 Task: Find connections with filter location Elmshorn with filter topic #givingbackwith filter profile language Potuguese with filter current company MyGov India with filter school Srishti Manipal Institute of Art, Design and Technology with filter industry Computer Games with filter service category Financial Analysis with filter keywords title Board of Directors
Action: Mouse moved to (589, 83)
Screenshot: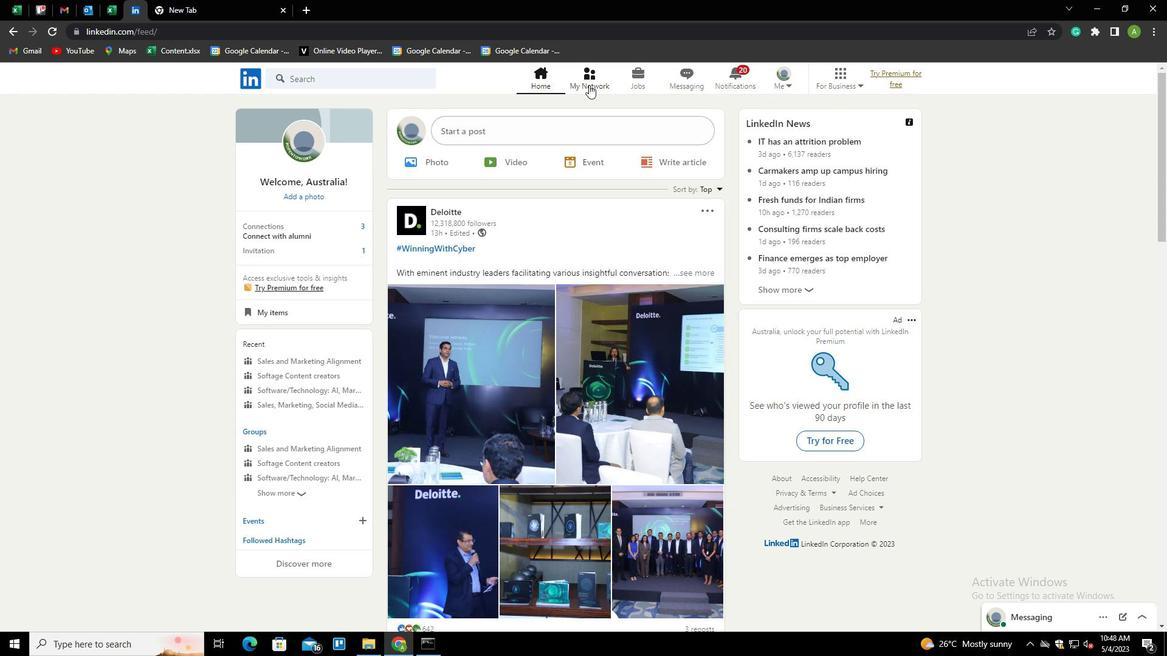 
Action: Mouse pressed left at (589, 83)
Screenshot: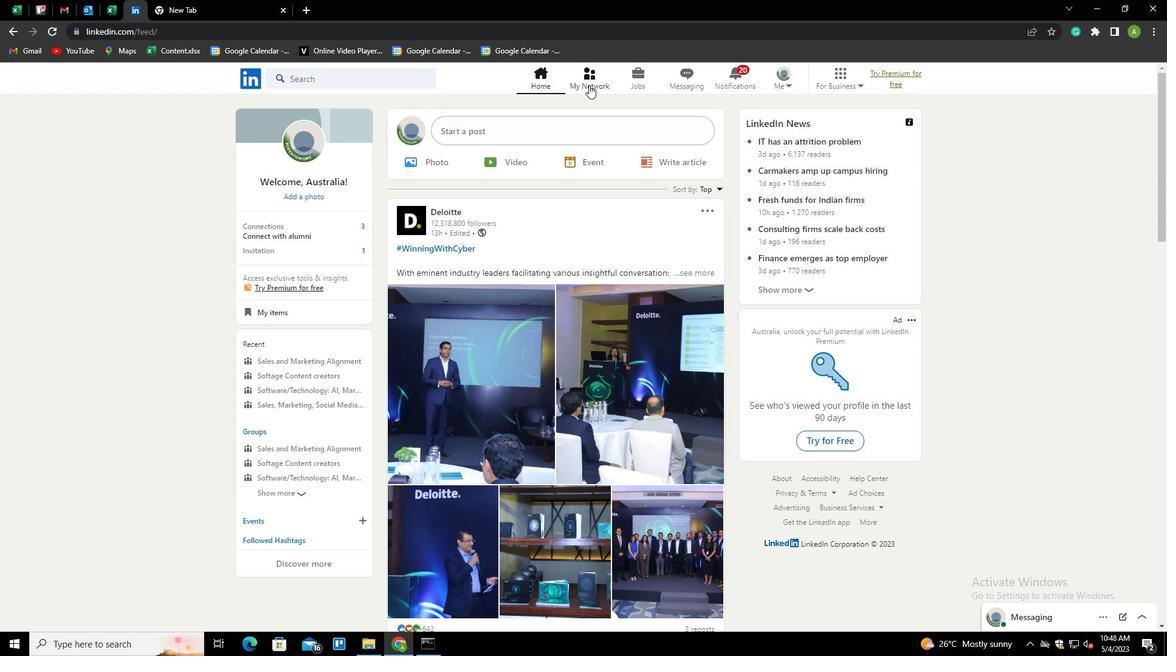 
Action: Mouse moved to (331, 150)
Screenshot: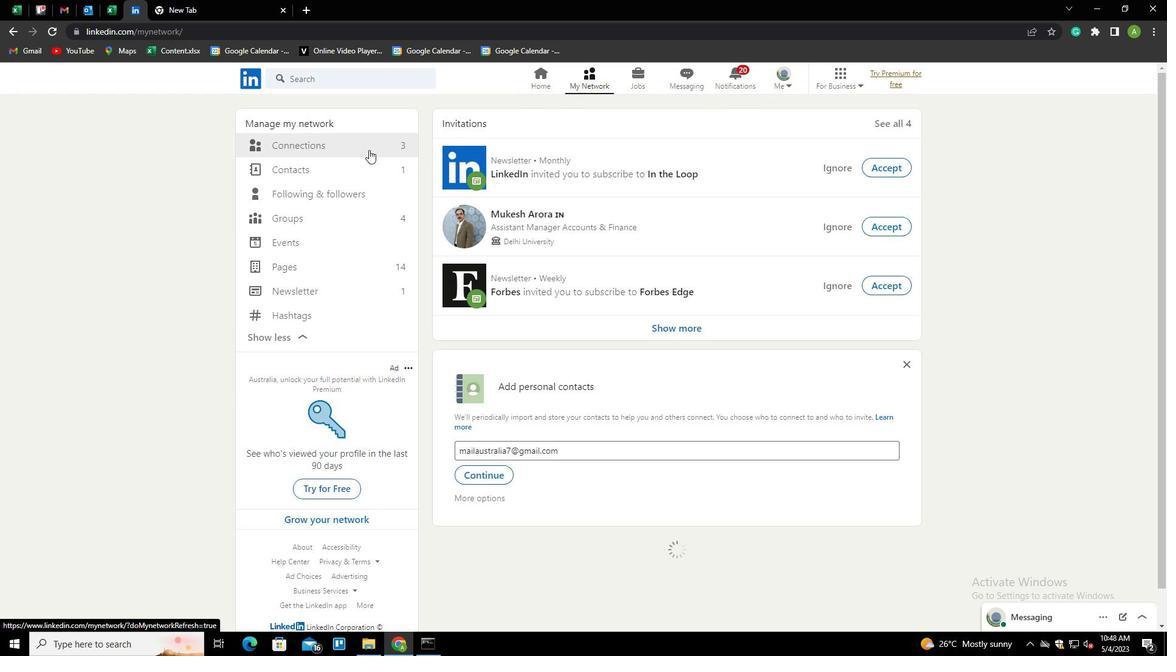 
Action: Mouse pressed left at (331, 150)
Screenshot: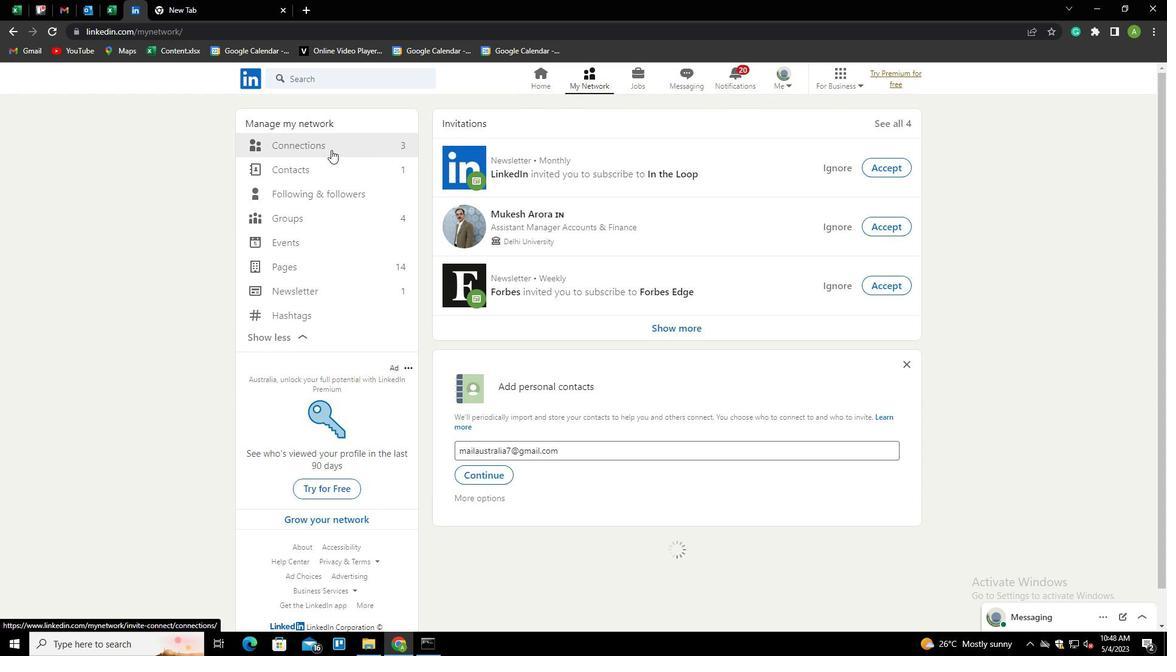 
Action: Mouse moved to (657, 139)
Screenshot: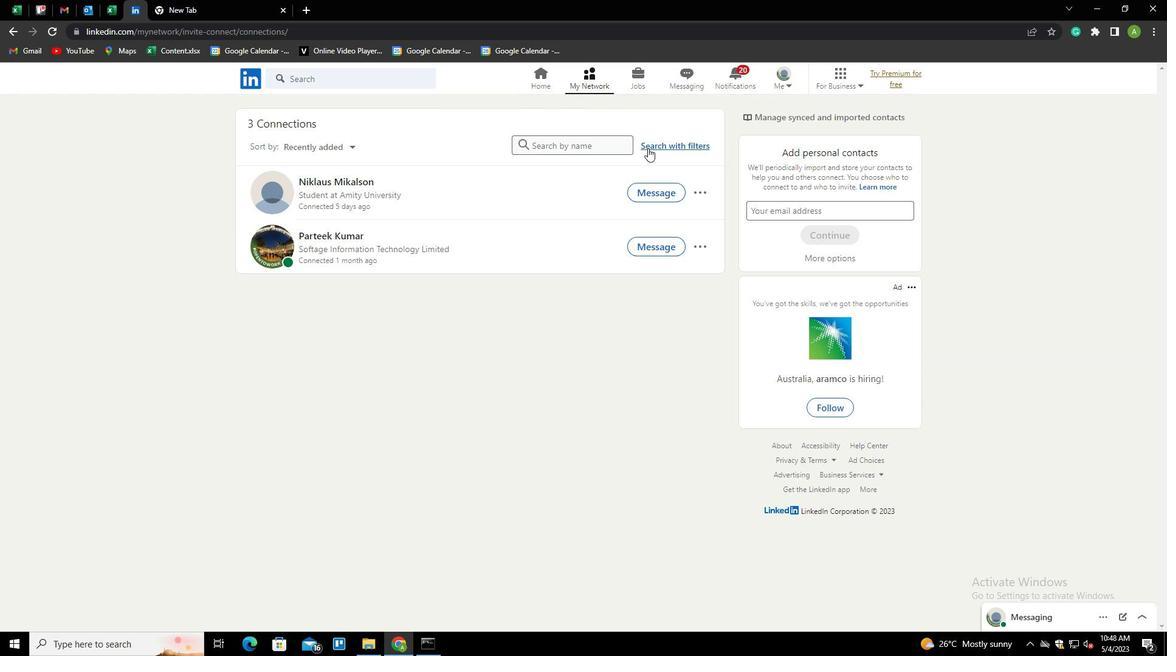 
Action: Mouse pressed left at (657, 139)
Screenshot: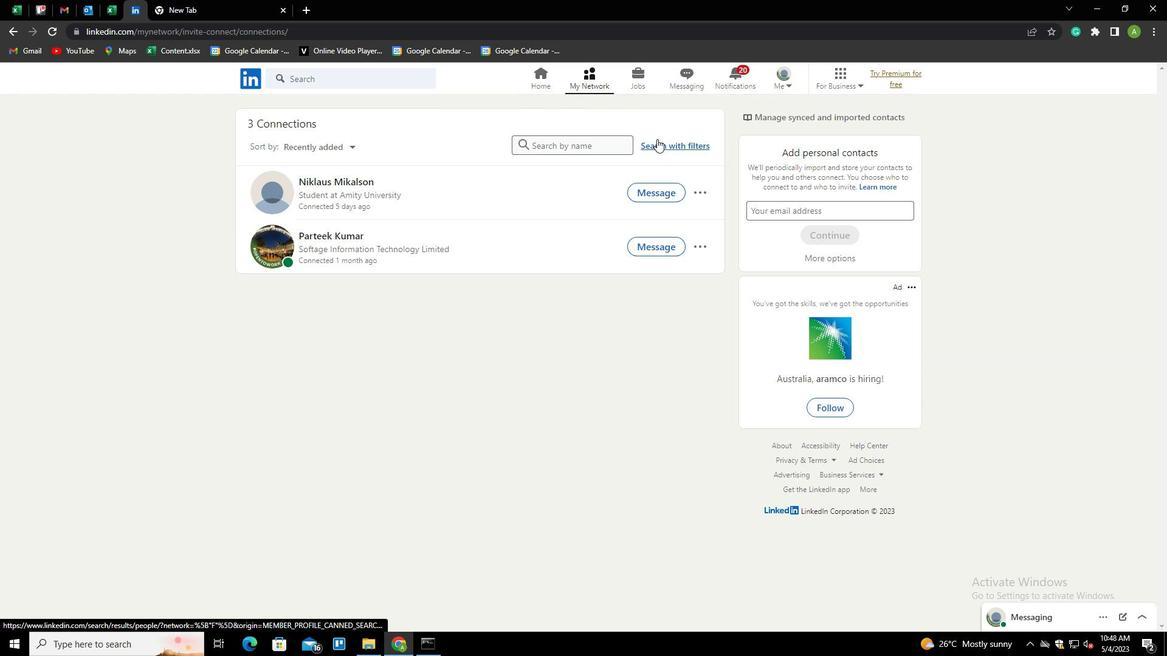 
Action: Mouse moved to (616, 111)
Screenshot: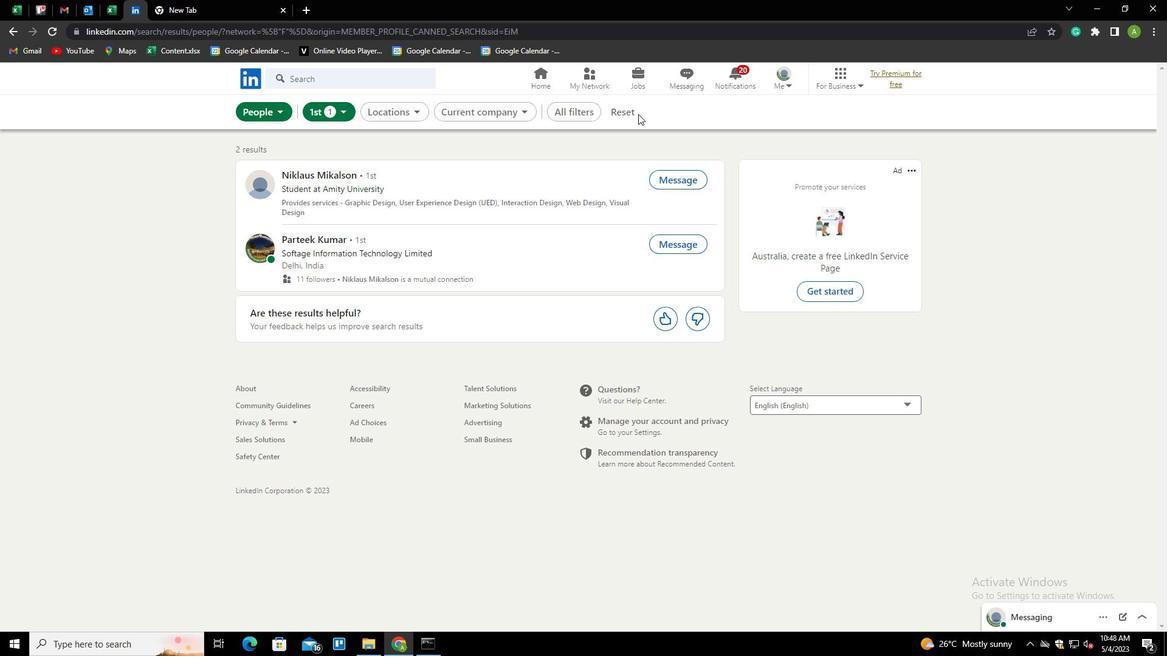 
Action: Mouse pressed left at (616, 111)
Screenshot: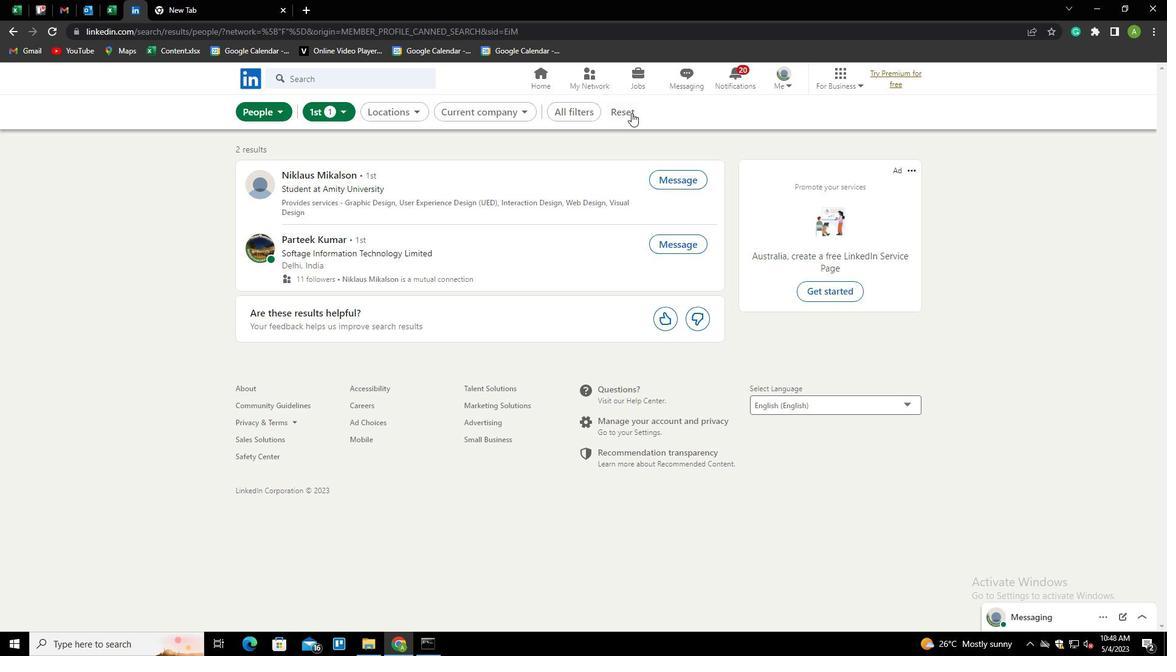 
Action: Mouse moved to (611, 111)
Screenshot: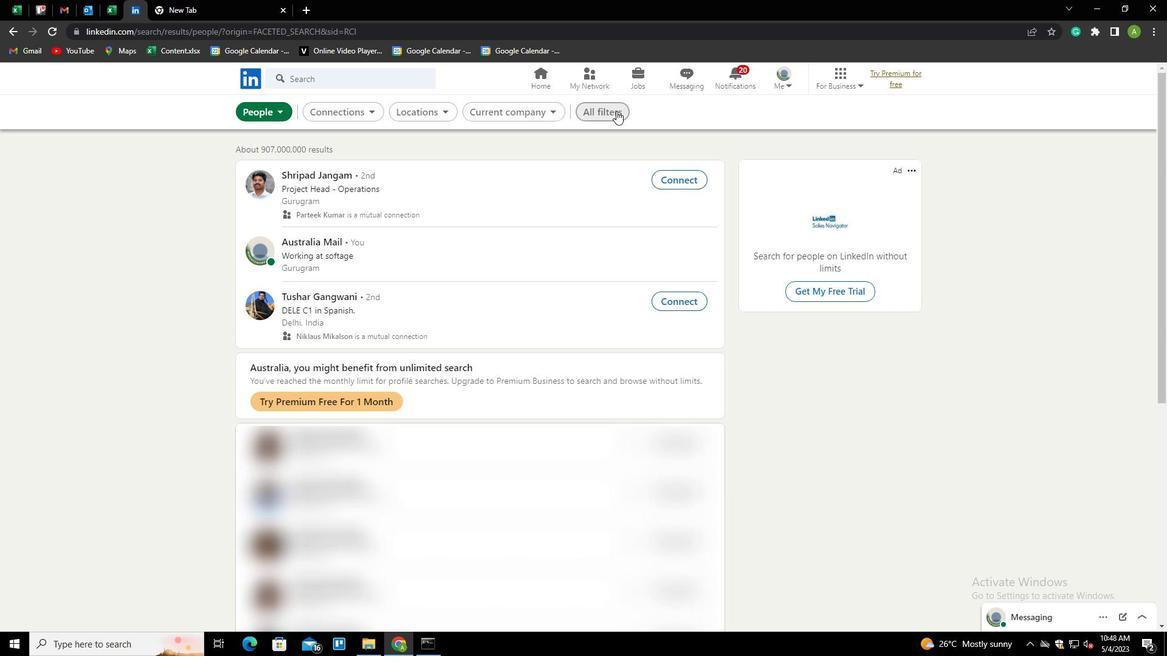 
Action: Mouse pressed left at (611, 111)
Screenshot: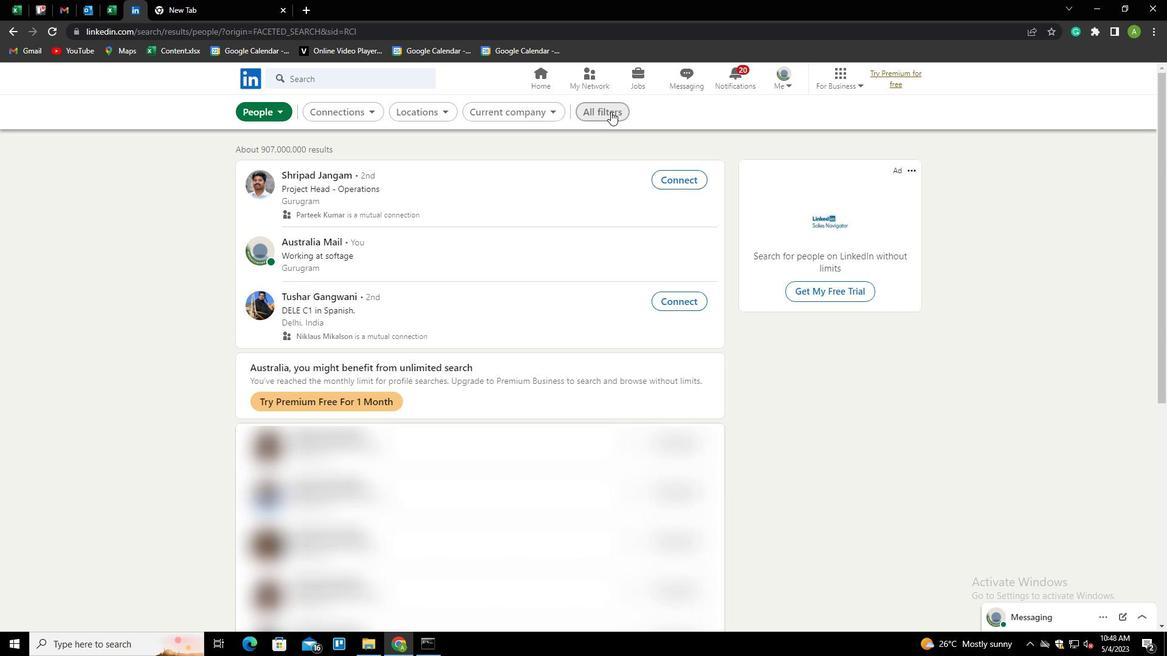 
Action: Mouse moved to (1025, 363)
Screenshot: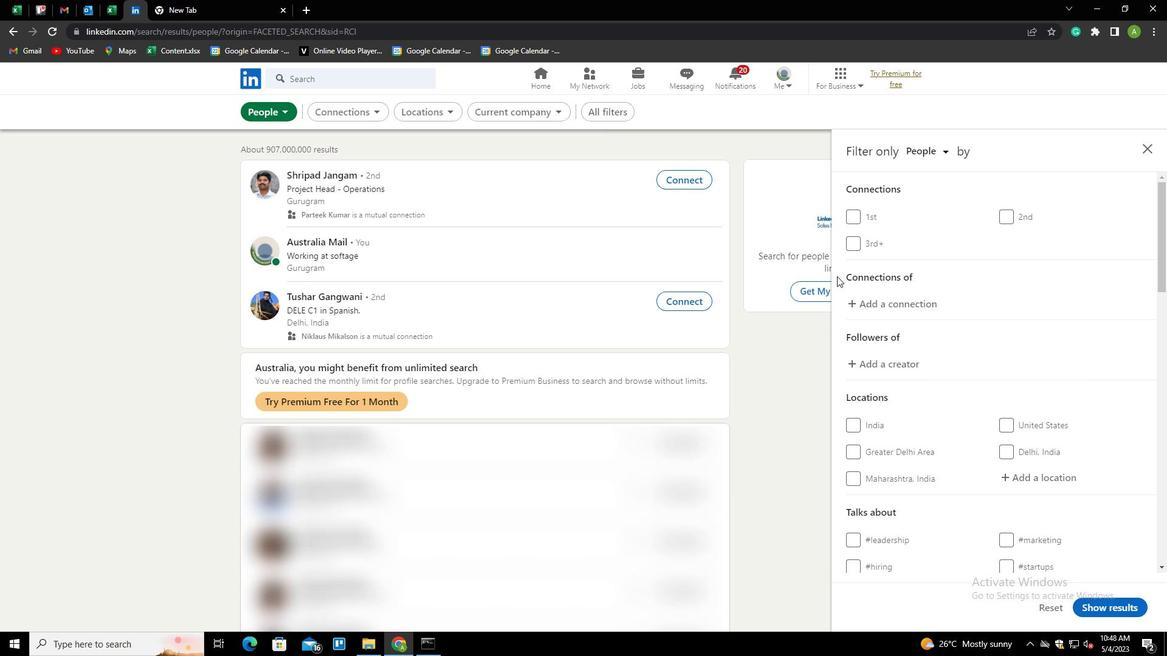 
Action: Mouse scrolled (1025, 362) with delta (0, 0)
Screenshot: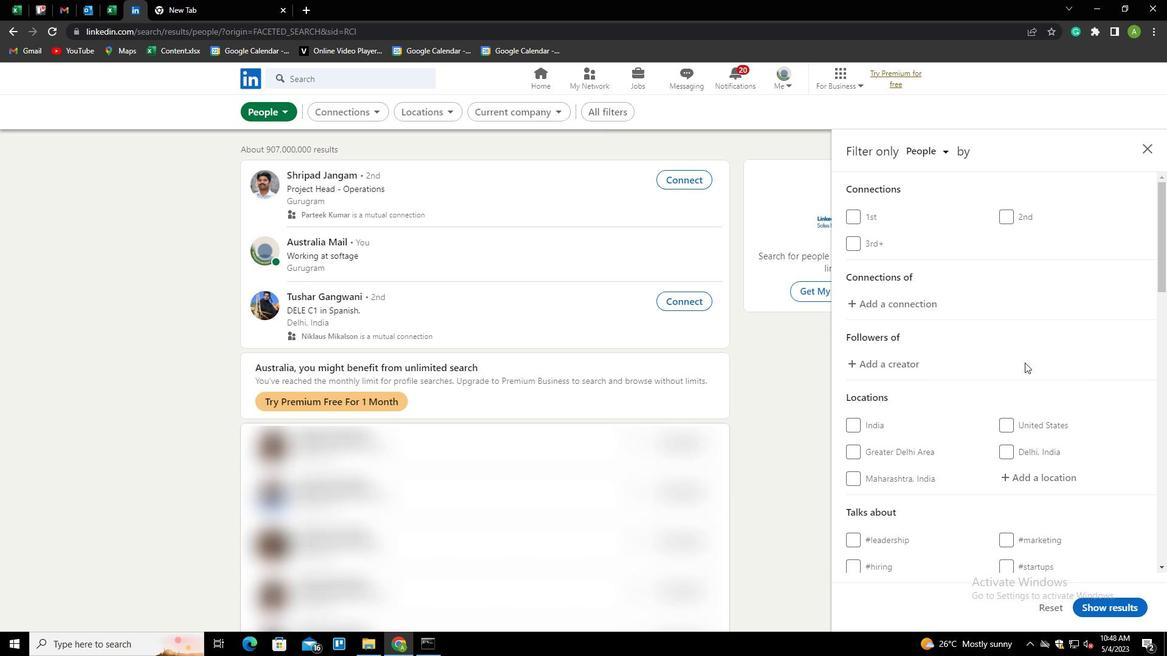 
Action: Mouse scrolled (1025, 362) with delta (0, 0)
Screenshot: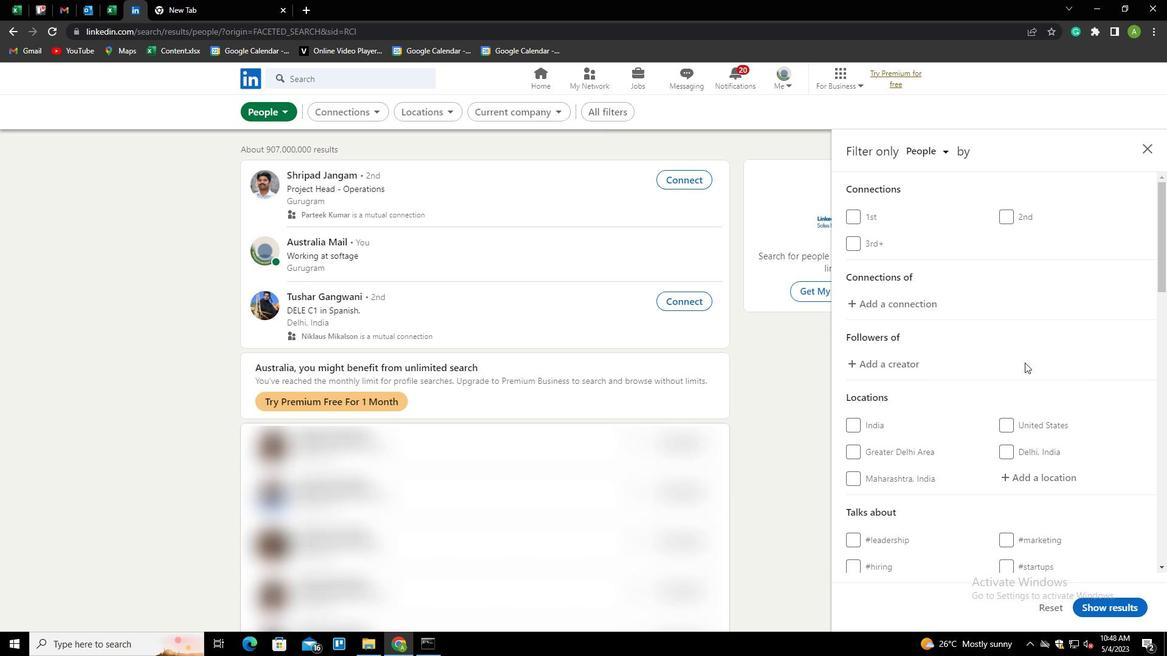
Action: Mouse moved to (1036, 348)
Screenshot: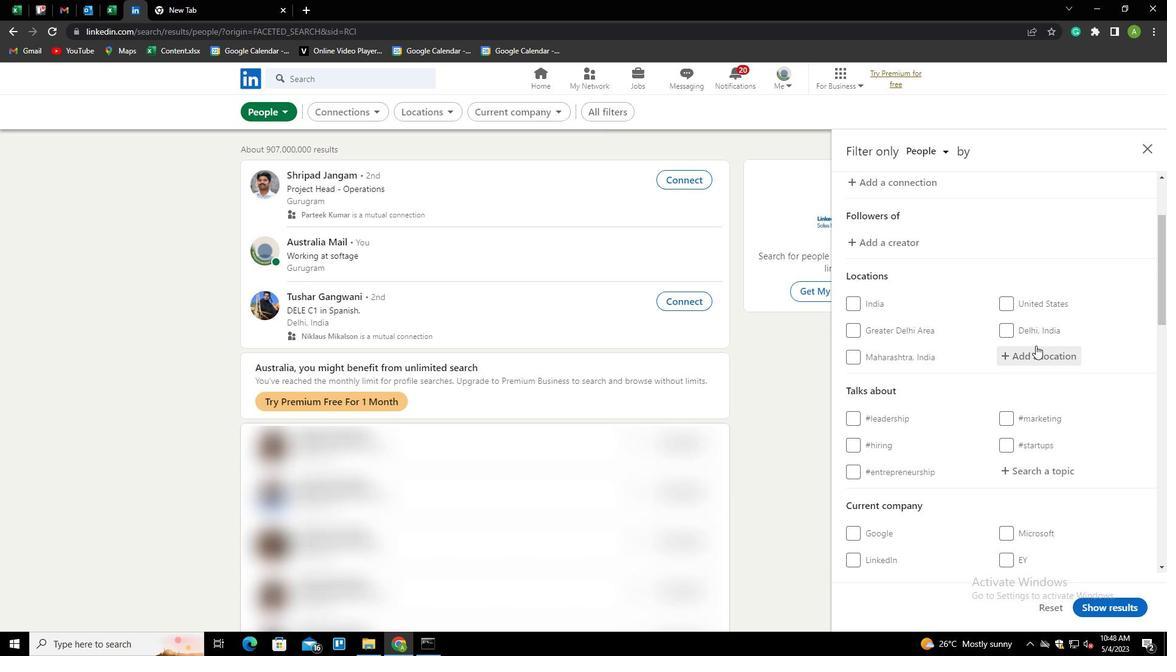 
Action: Mouse pressed left at (1036, 348)
Screenshot: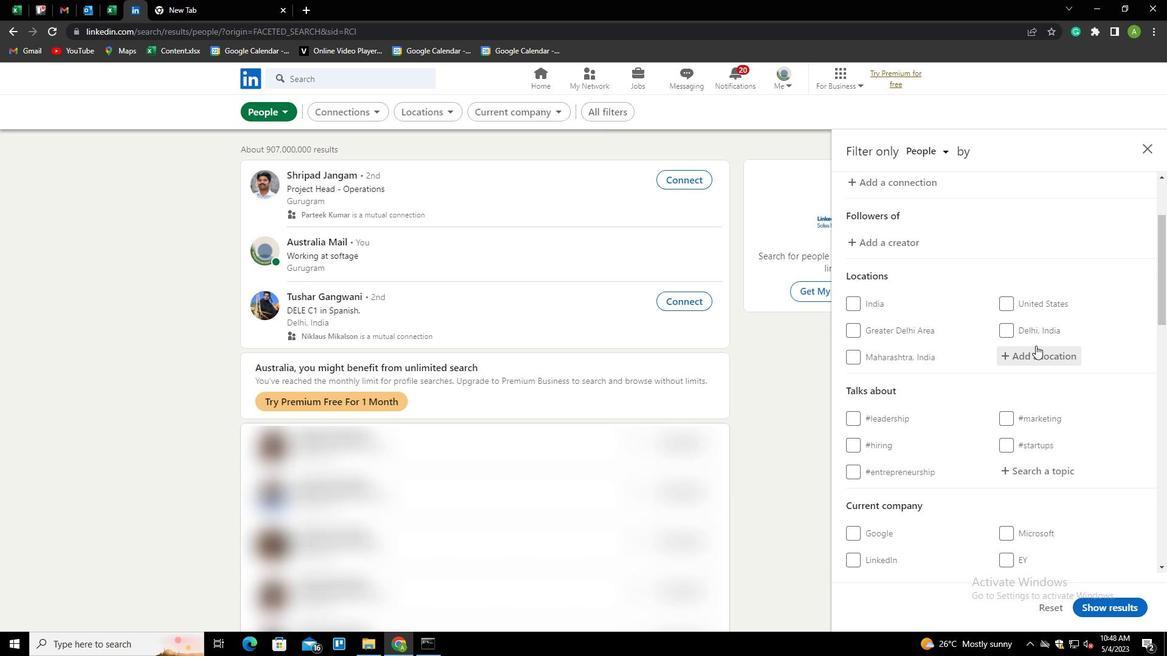 
Action: Mouse moved to (1036, 354)
Screenshot: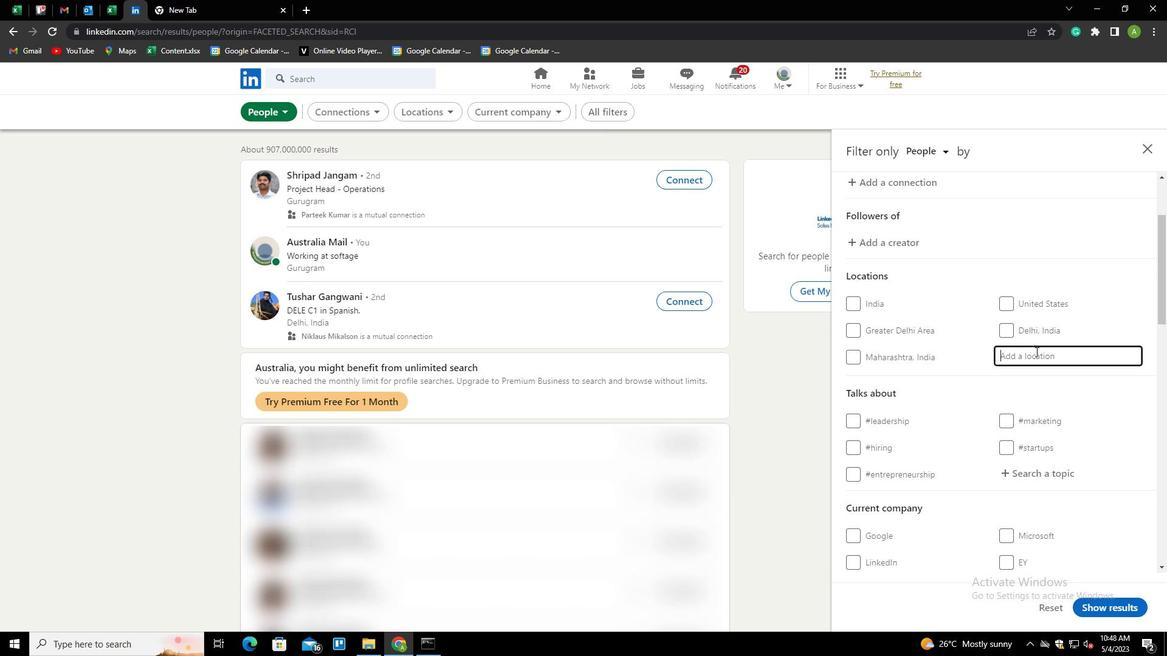 
Action: Mouse pressed left at (1036, 354)
Screenshot: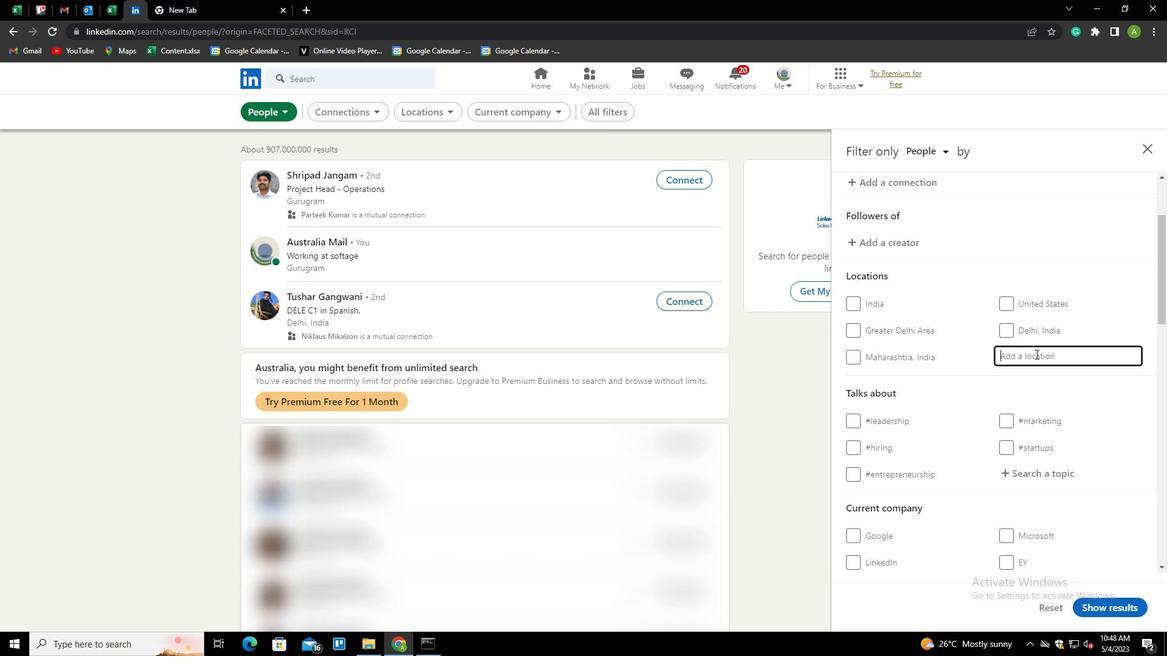 
Action: Key pressed <Key.shift>ELMSHORN<Key.down><Key.enter>
Screenshot: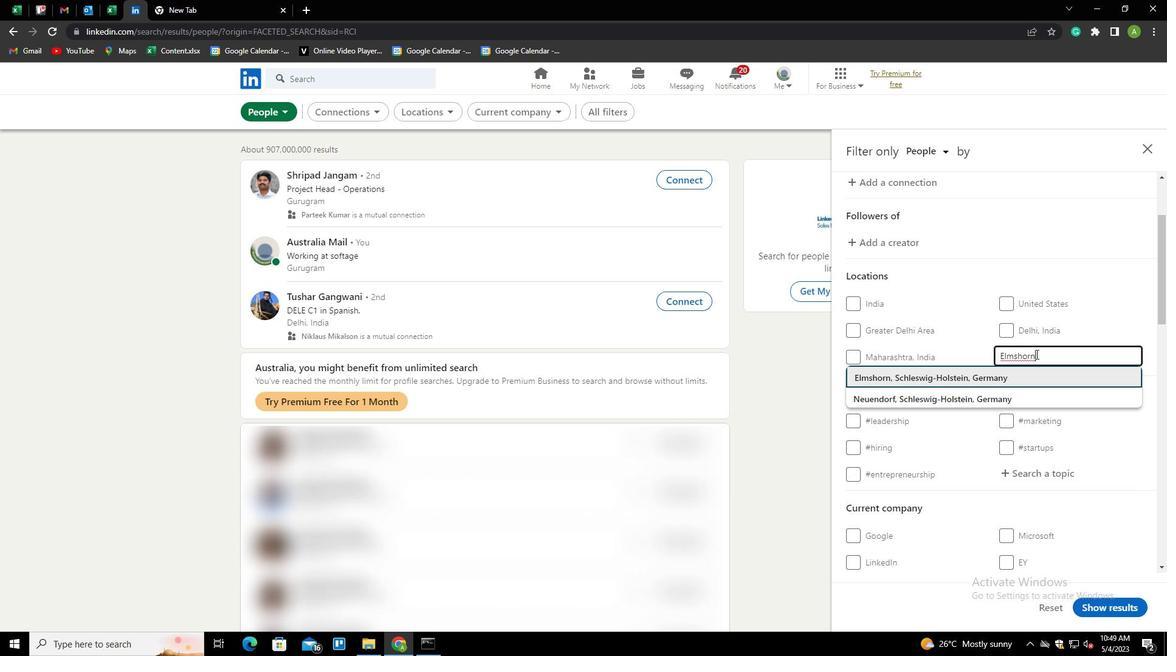 
Action: Mouse scrolled (1036, 353) with delta (0, 0)
Screenshot: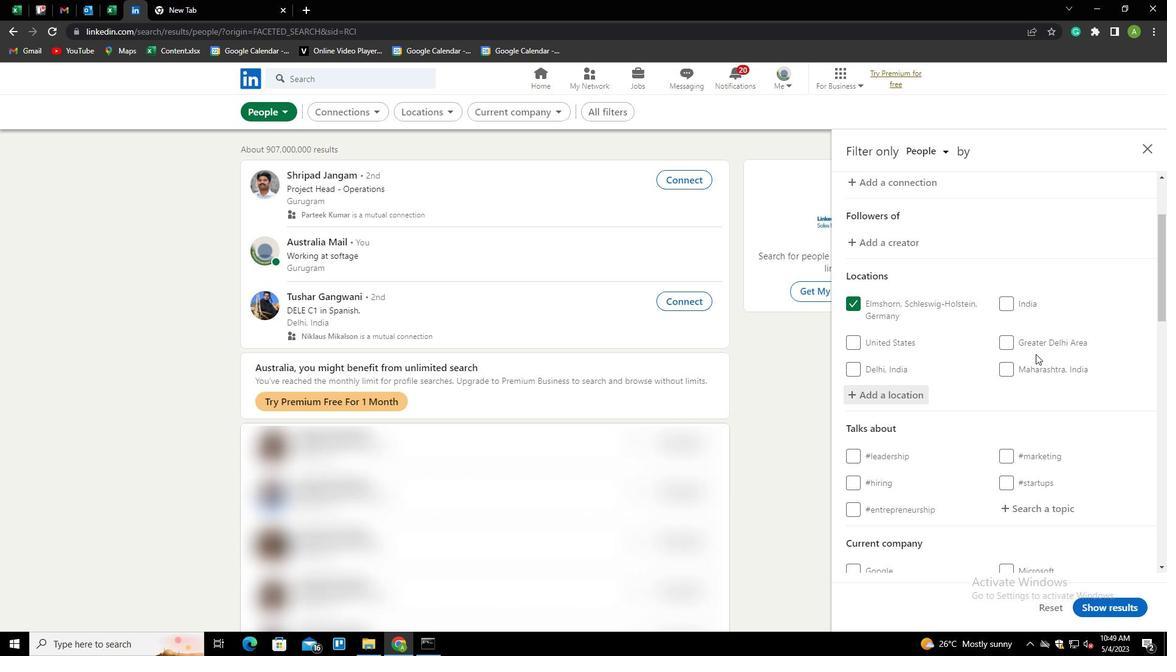 
Action: Mouse scrolled (1036, 353) with delta (0, 0)
Screenshot: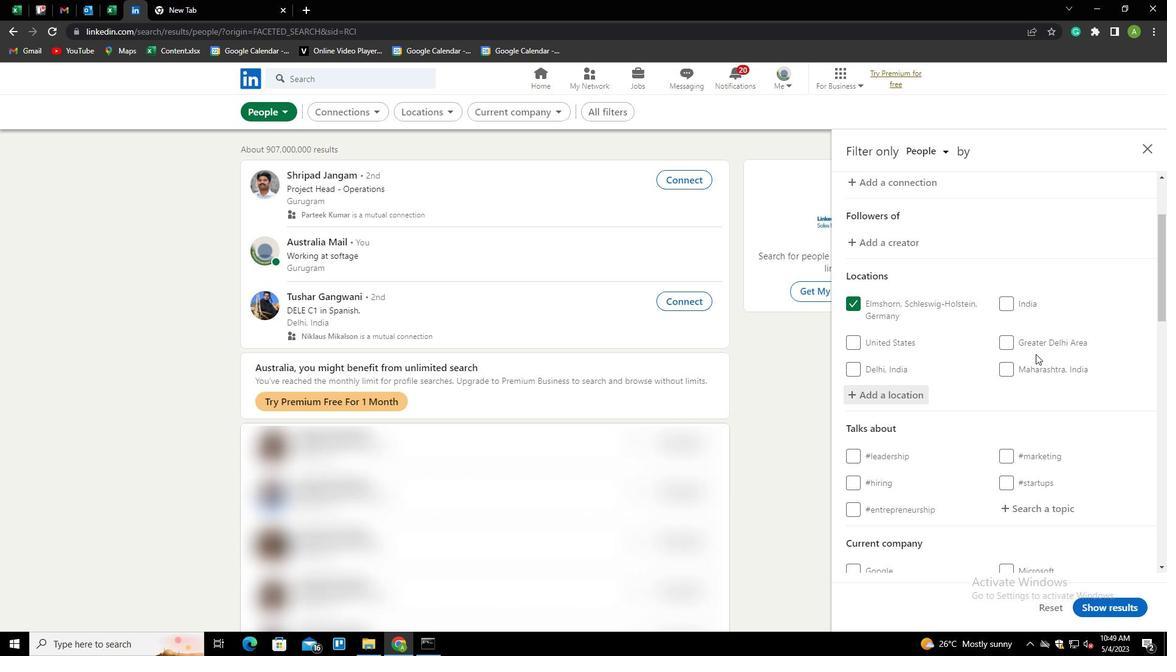 
Action: Mouse moved to (1041, 383)
Screenshot: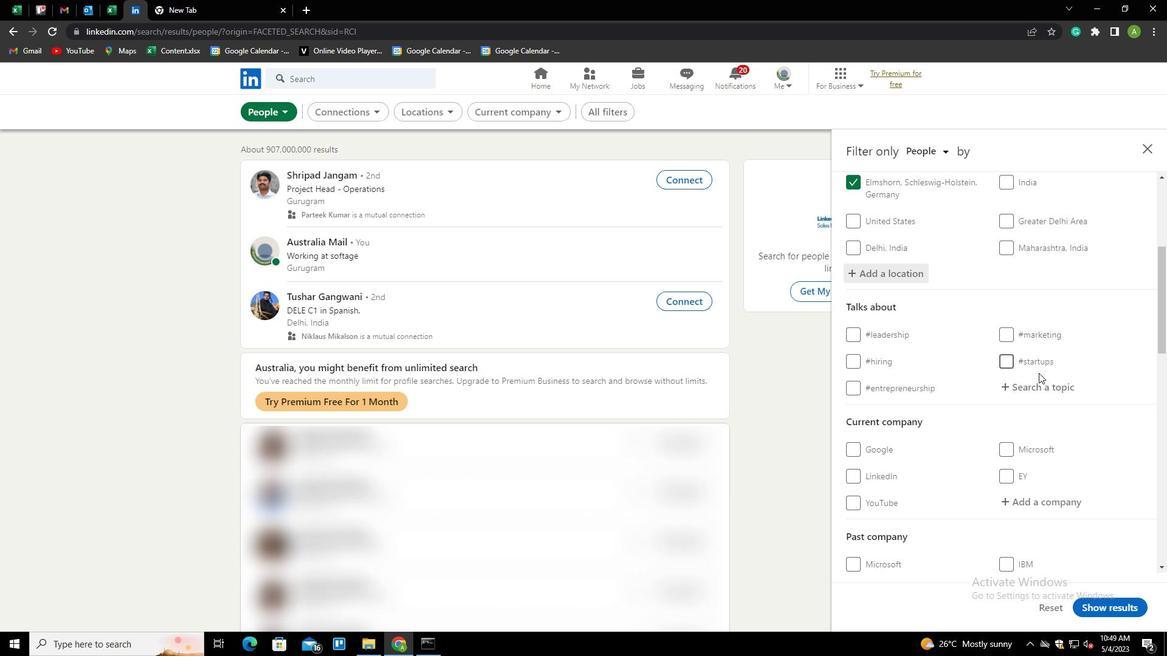 
Action: Mouse pressed left at (1041, 383)
Screenshot: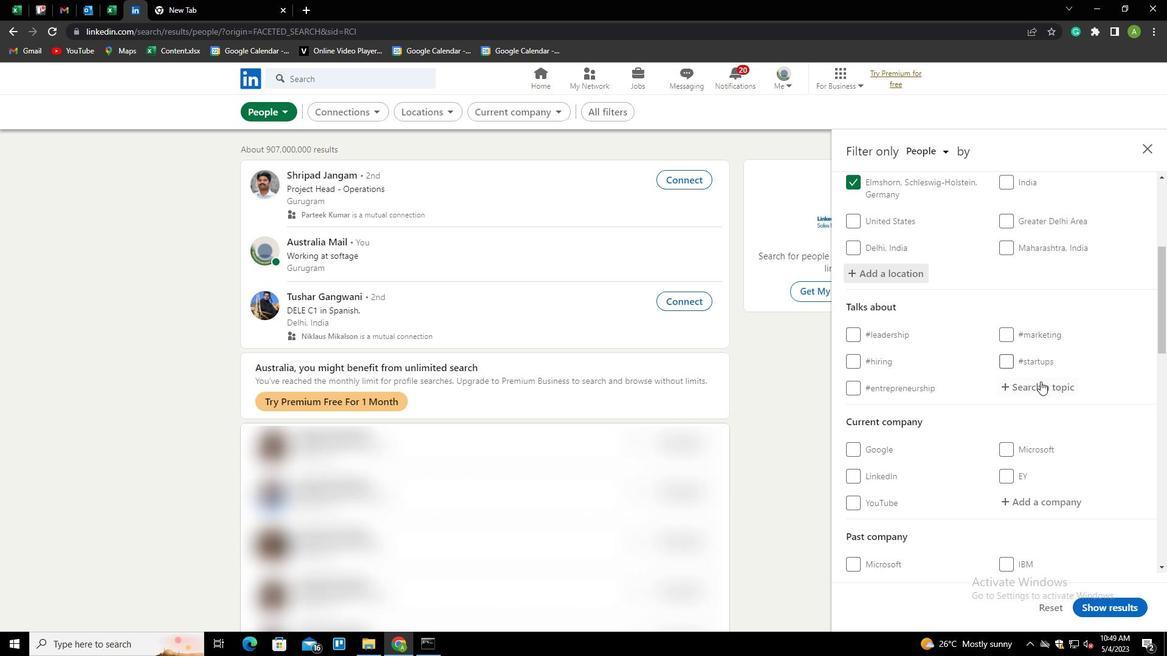 
Action: Key pressed GIVINGBACK<Key.down><Key.enter>
Screenshot: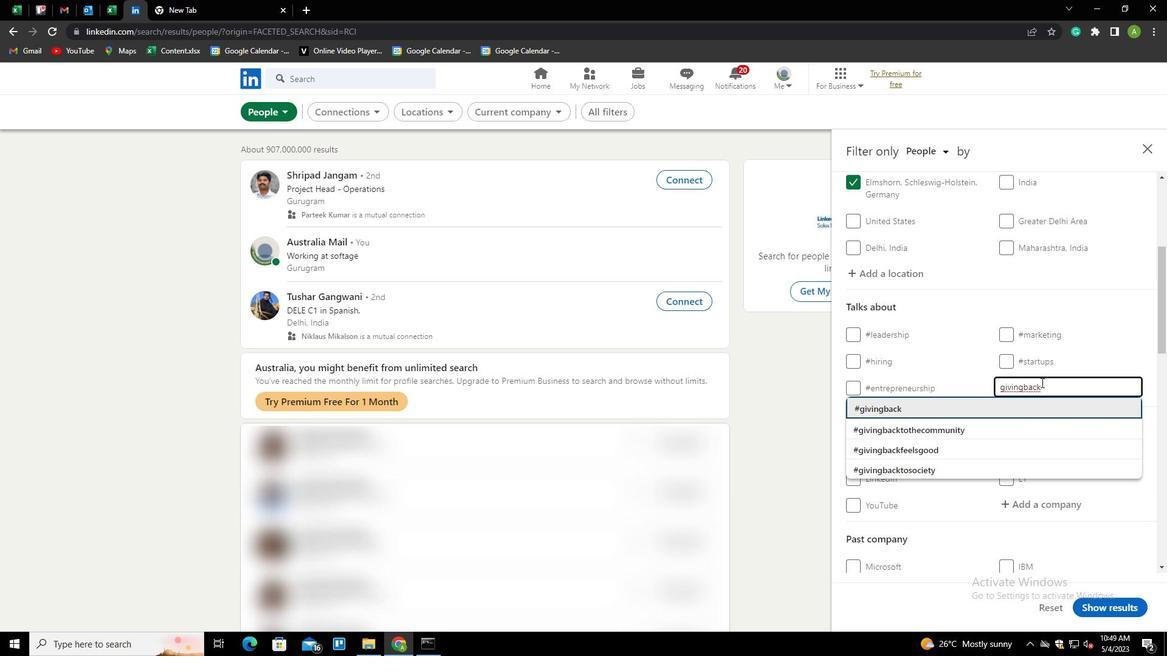 
Action: Mouse scrolled (1041, 382) with delta (0, 0)
Screenshot: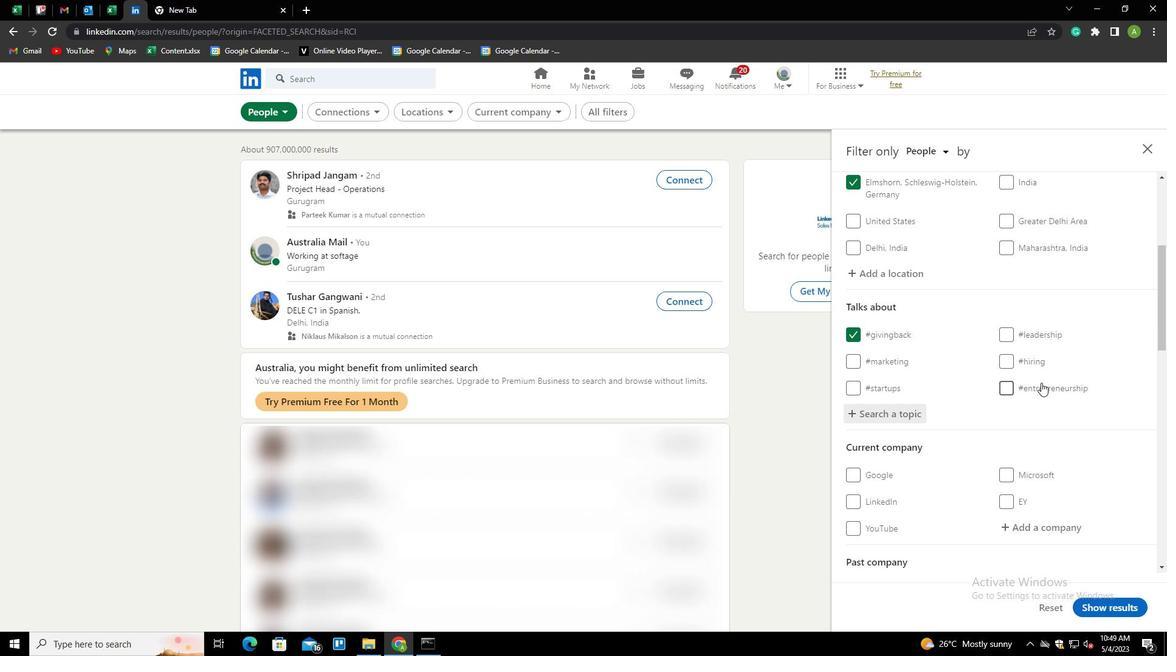 
Action: Mouse scrolled (1041, 382) with delta (0, 0)
Screenshot: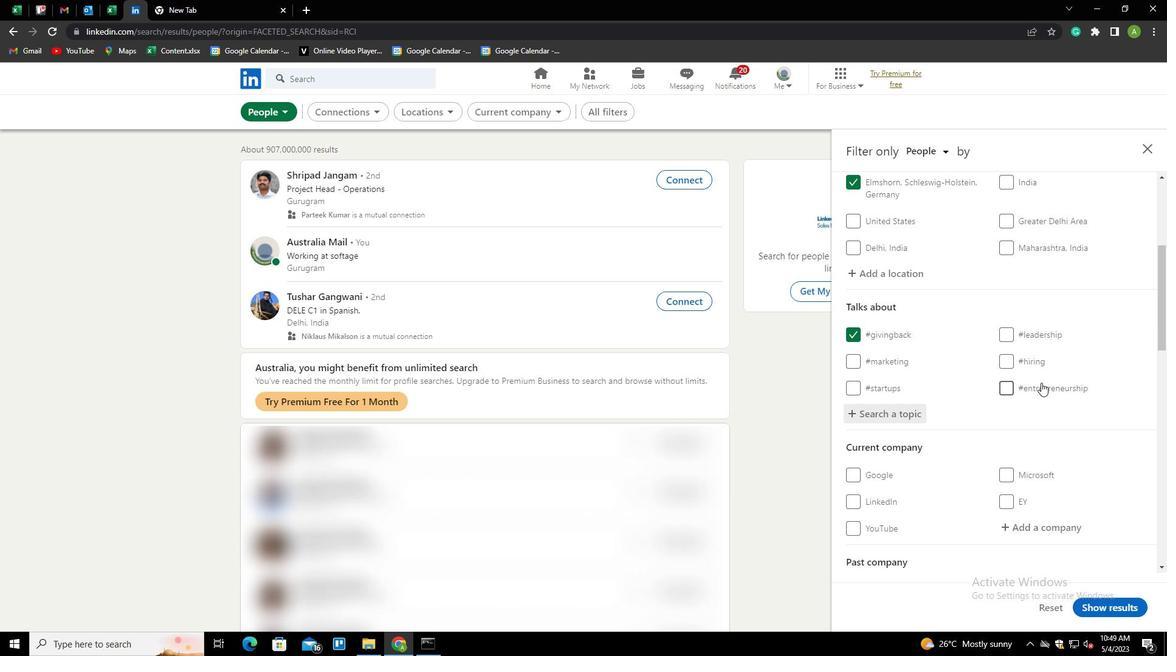 
Action: Mouse scrolled (1041, 382) with delta (0, 0)
Screenshot: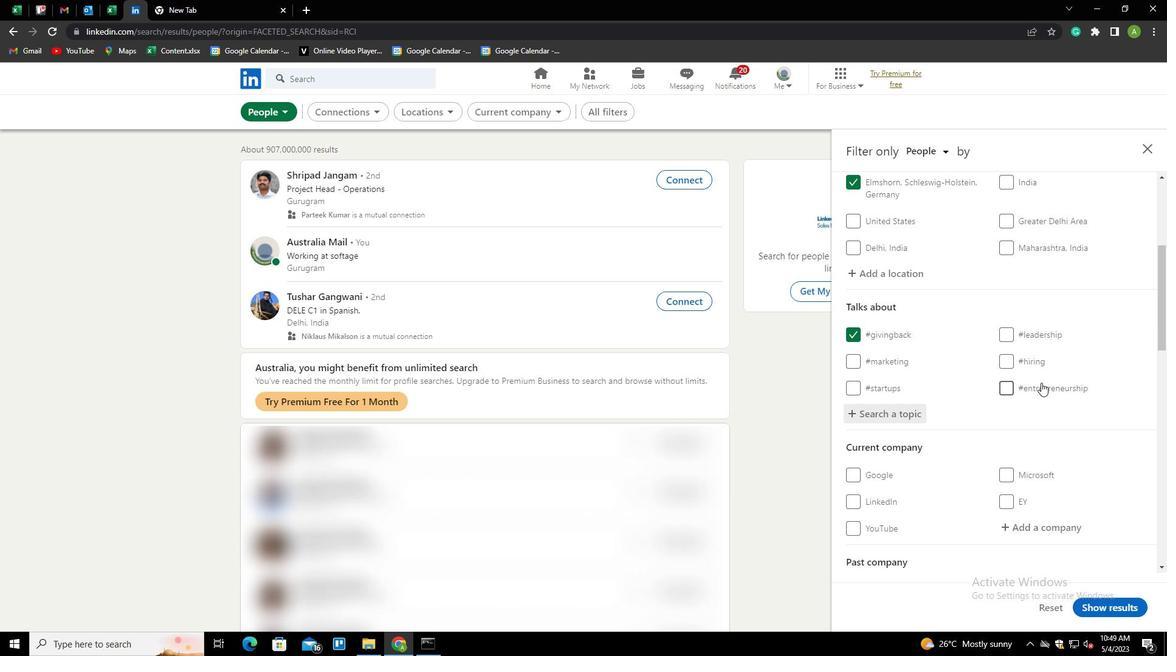 
Action: Mouse scrolled (1041, 382) with delta (0, 0)
Screenshot: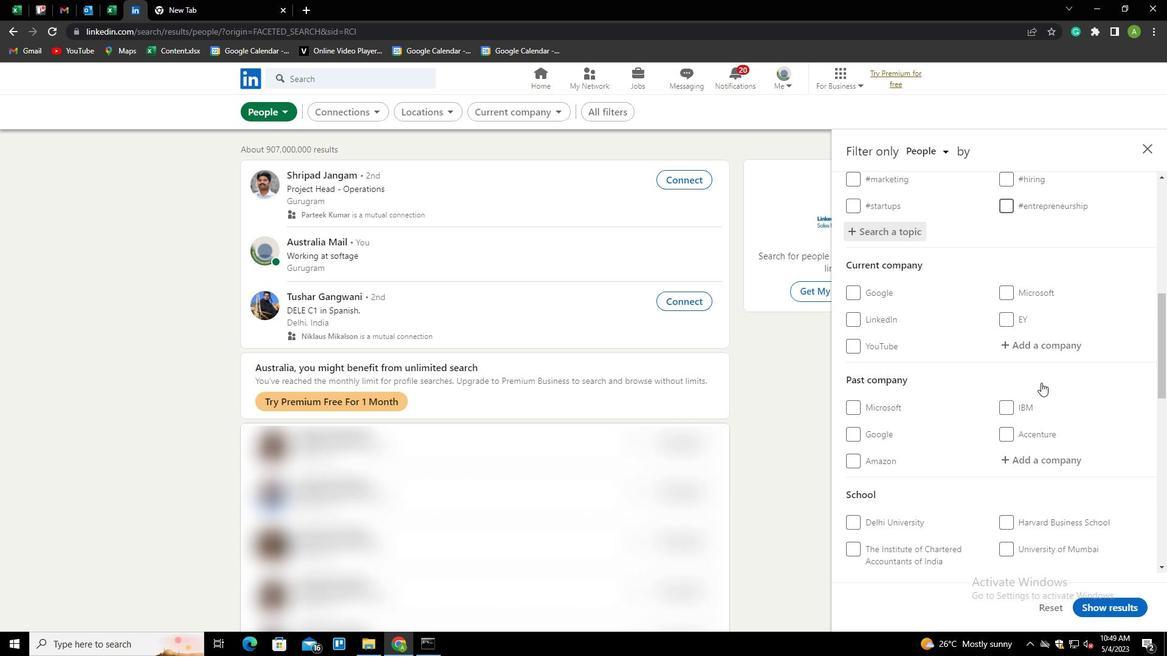 
Action: Mouse scrolled (1041, 382) with delta (0, 0)
Screenshot: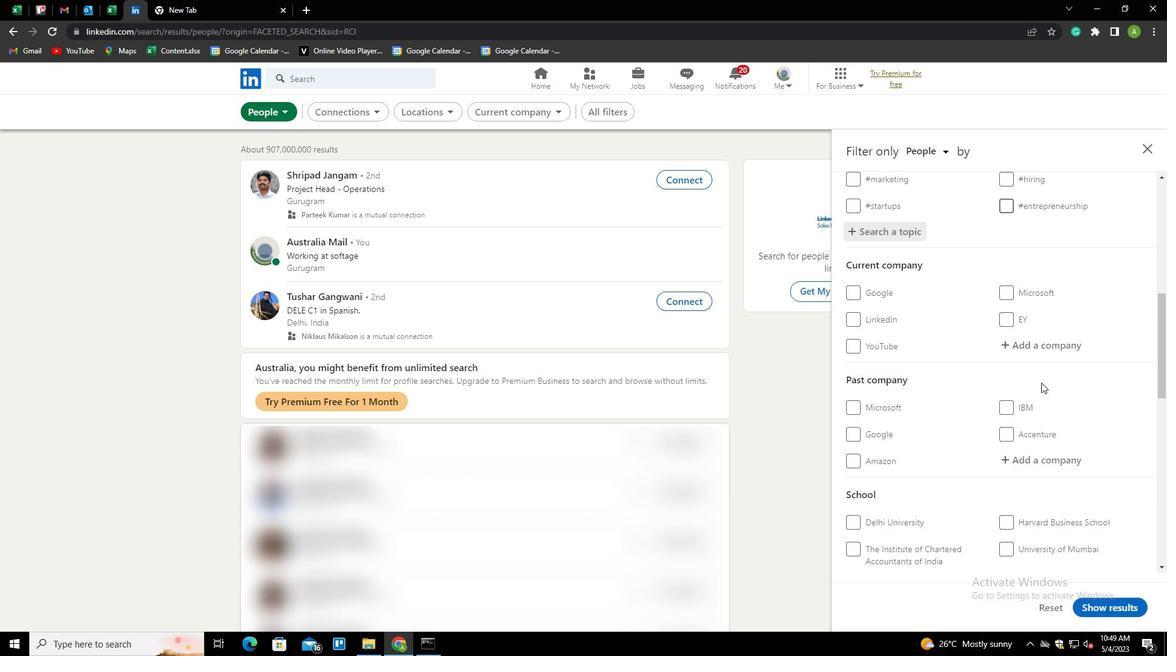 
Action: Mouse scrolled (1041, 382) with delta (0, 0)
Screenshot: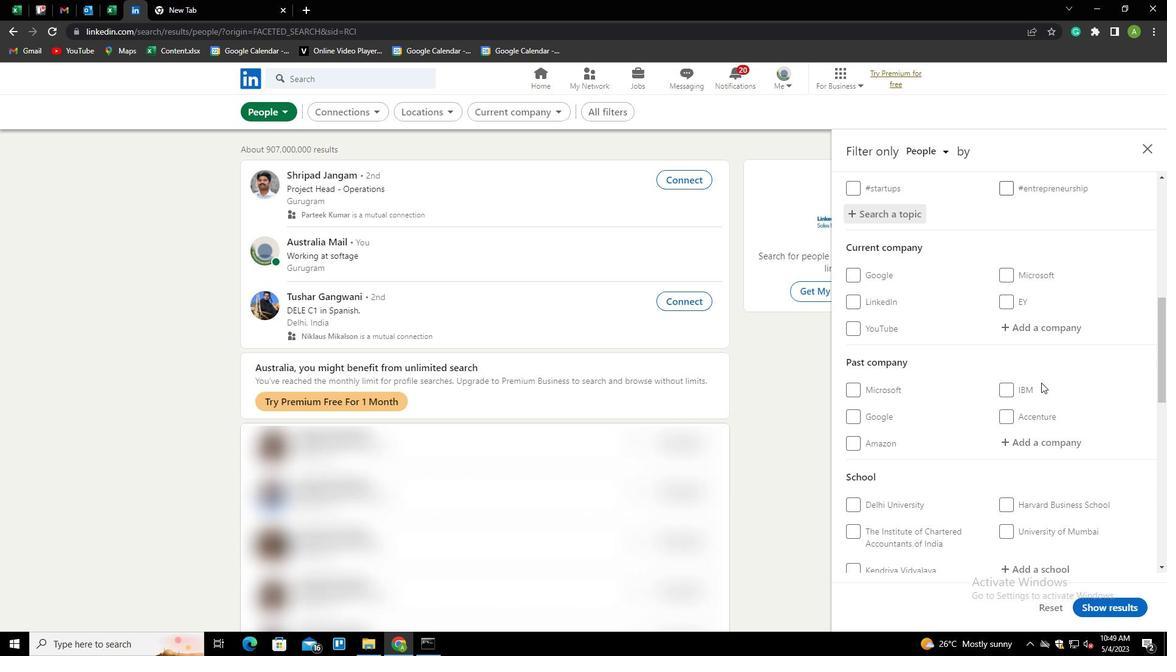 
Action: Mouse scrolled (1041, 382) with delta (0, 0)
Screenshot: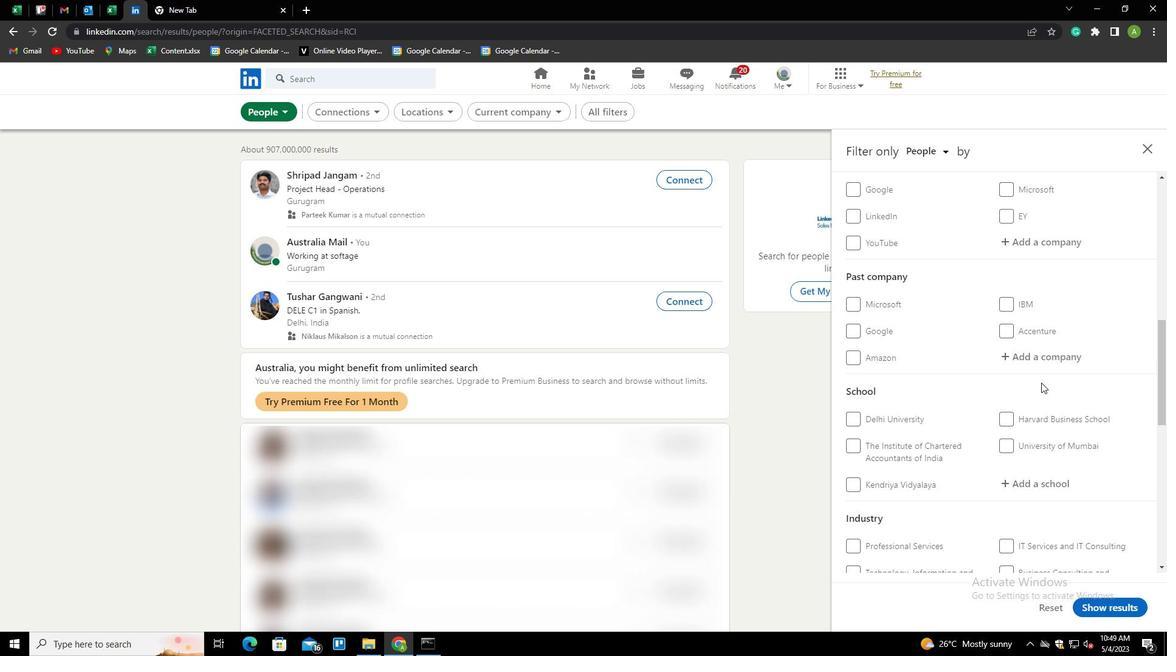 
Action: Mouse scrolled (1041, 382) with delta (0, 0)
Screenshot: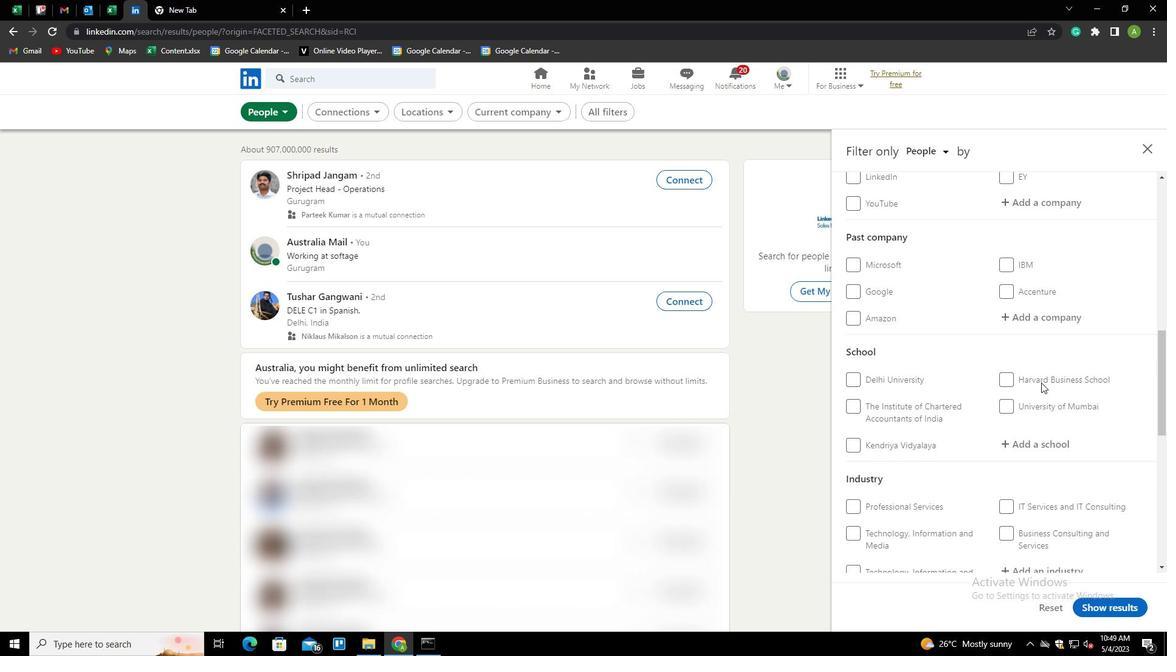 
Action: Mouse scrolled (1041, 382) with delta (0, 0)
Screenshot: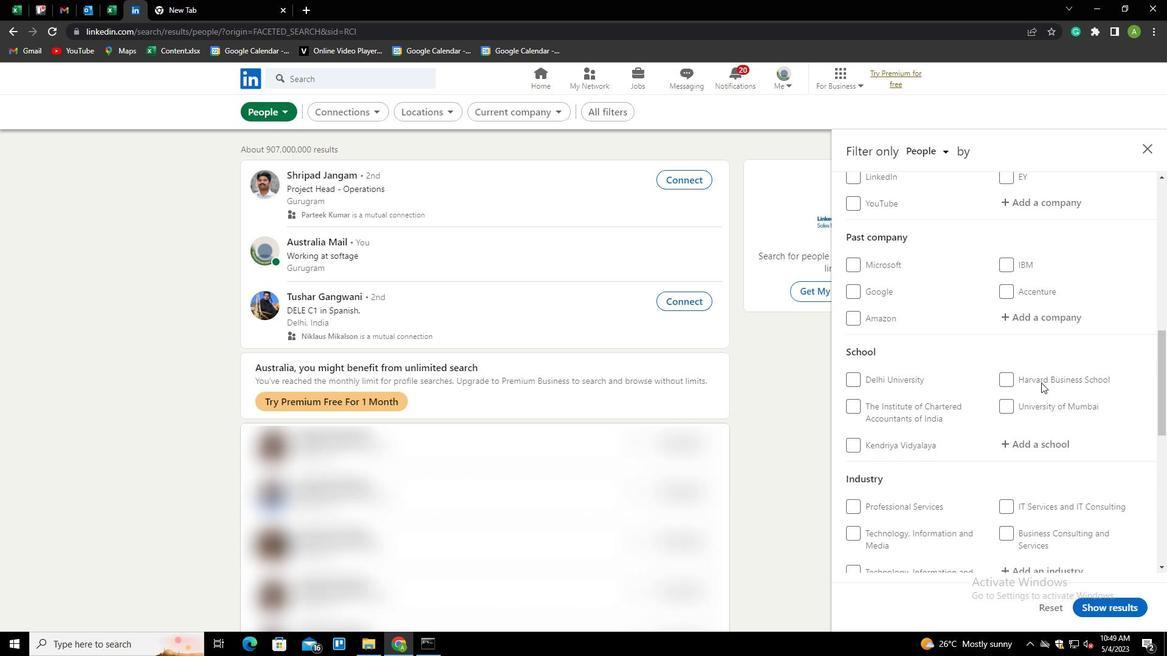 
Action: Mouse moved to (1013, 453)
Screenshot: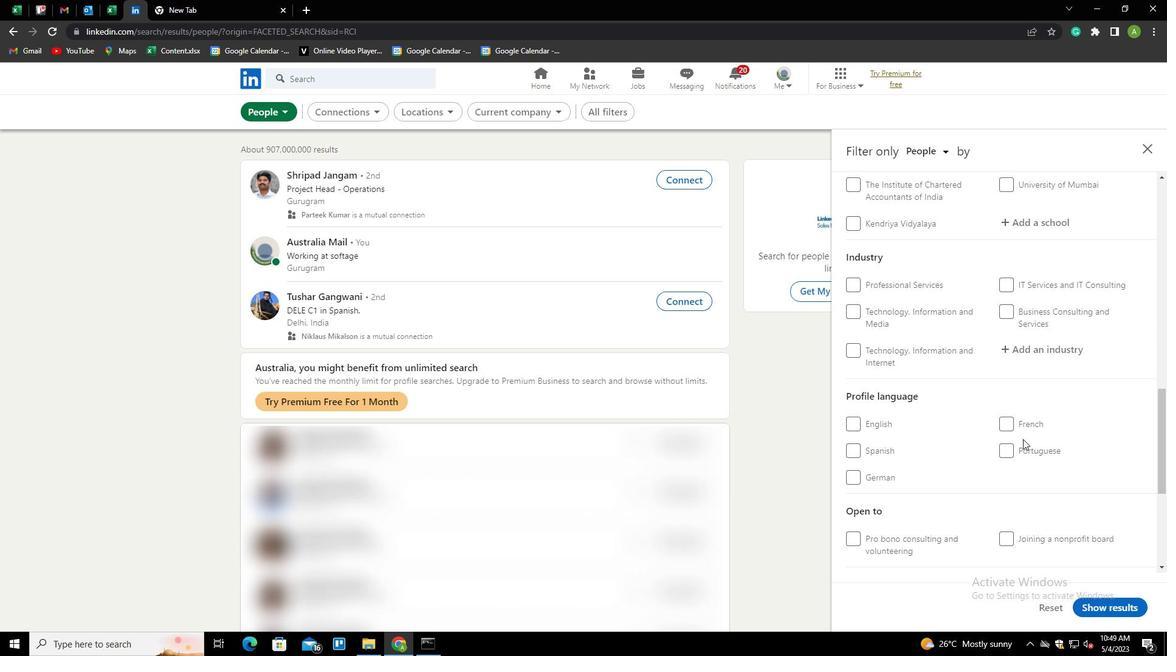 
Action: Mouse pressed left at (1013, 453)
Screenshot: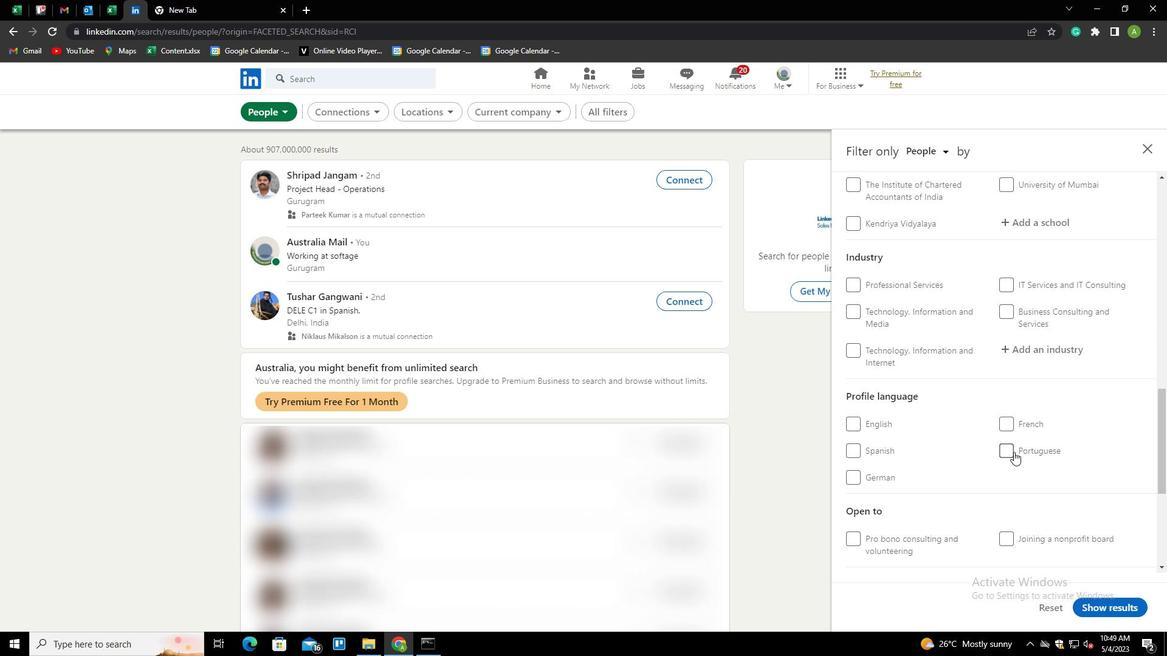 
Action: Mouse moved to (1054, 423)
Screenshot: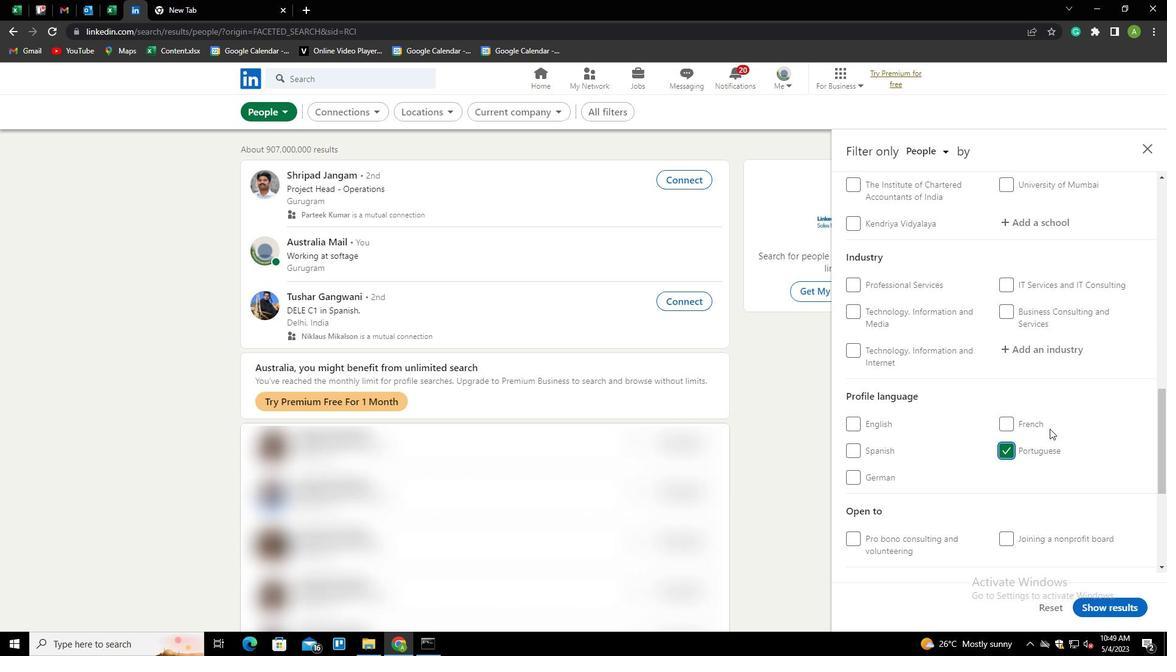 
Action: Mouse scrolled (1054, 424) with delta (0, 0)
Screenshot: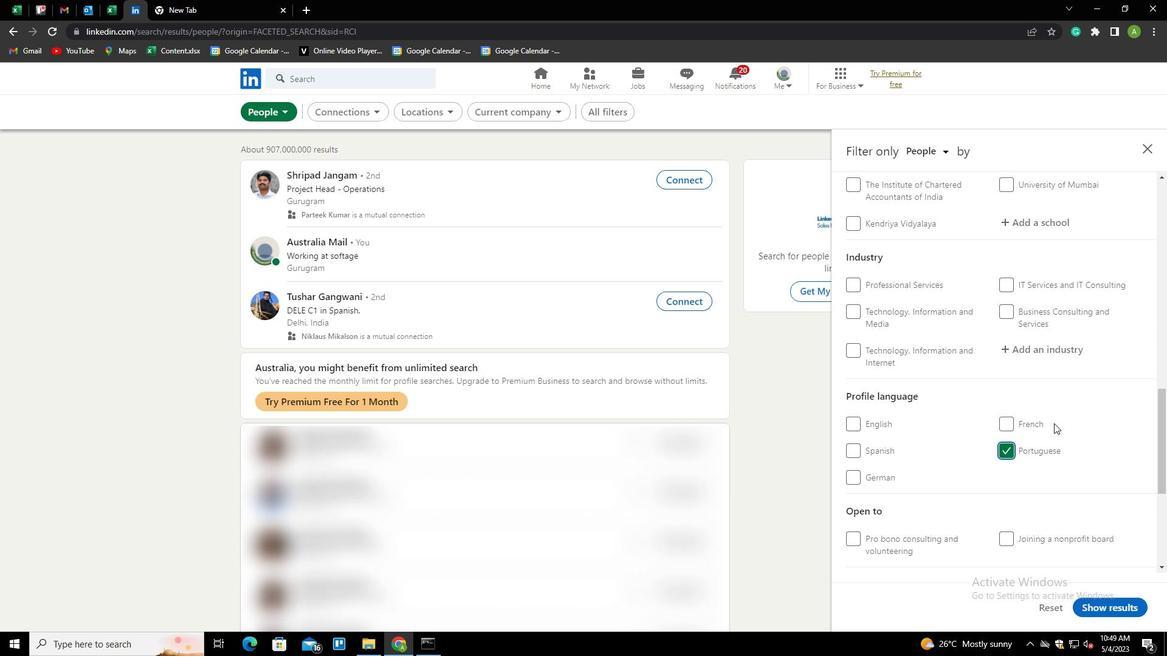 
Action: Mouse scrolled (1054, 424) with delta (0, 0)
Screenshot: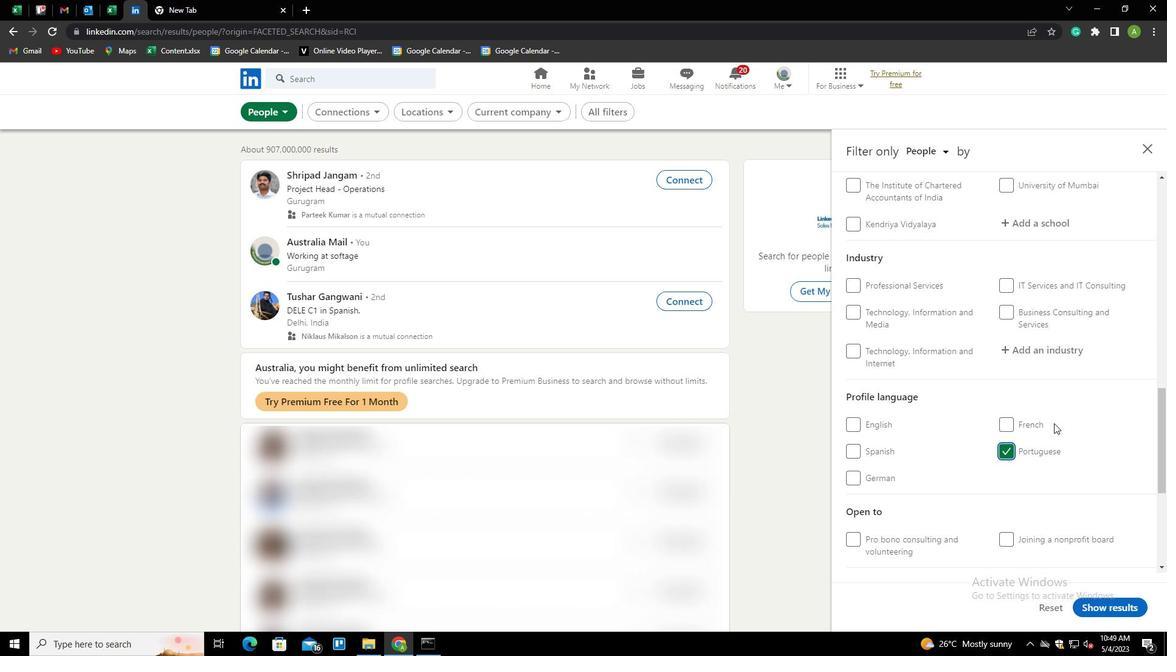 
Action: Mouse scrolled (1054, 424) with delta (0, 0)
Screenshot: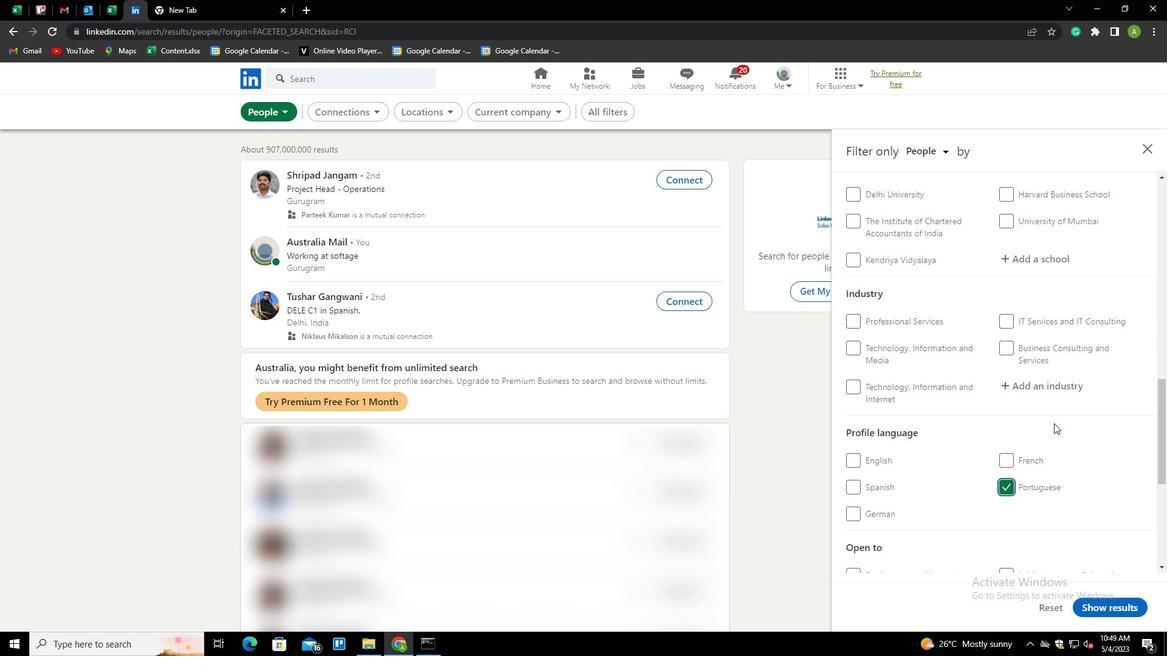 
Action: Mouse scrolled (1054, 424) with delta (0, 0)
Screenshot: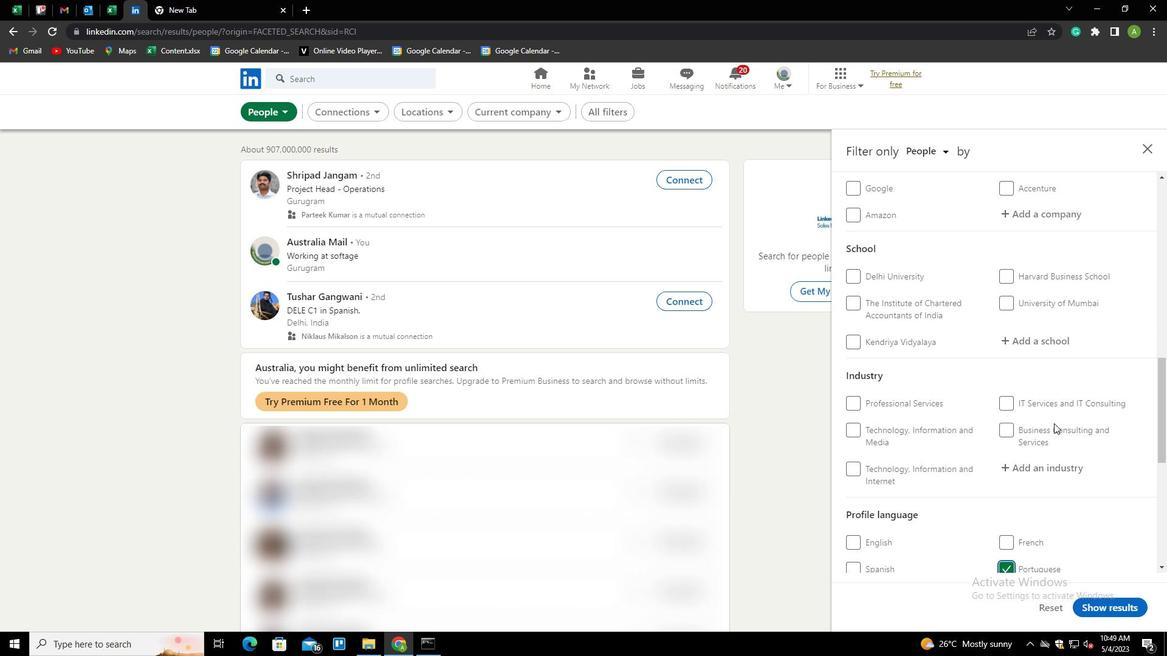 
Action: Mouse scrolled (1054, 424) with delta (0, 0)
Screenshot: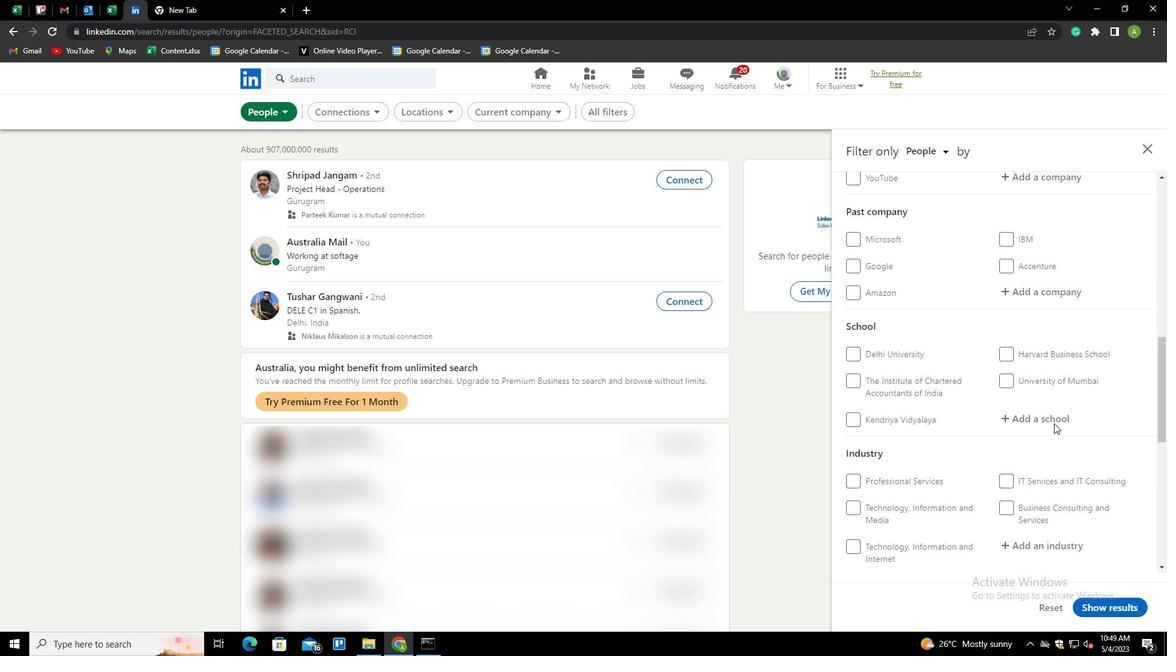 
Action: Mouse moved to (1052, 424)
Screenshot: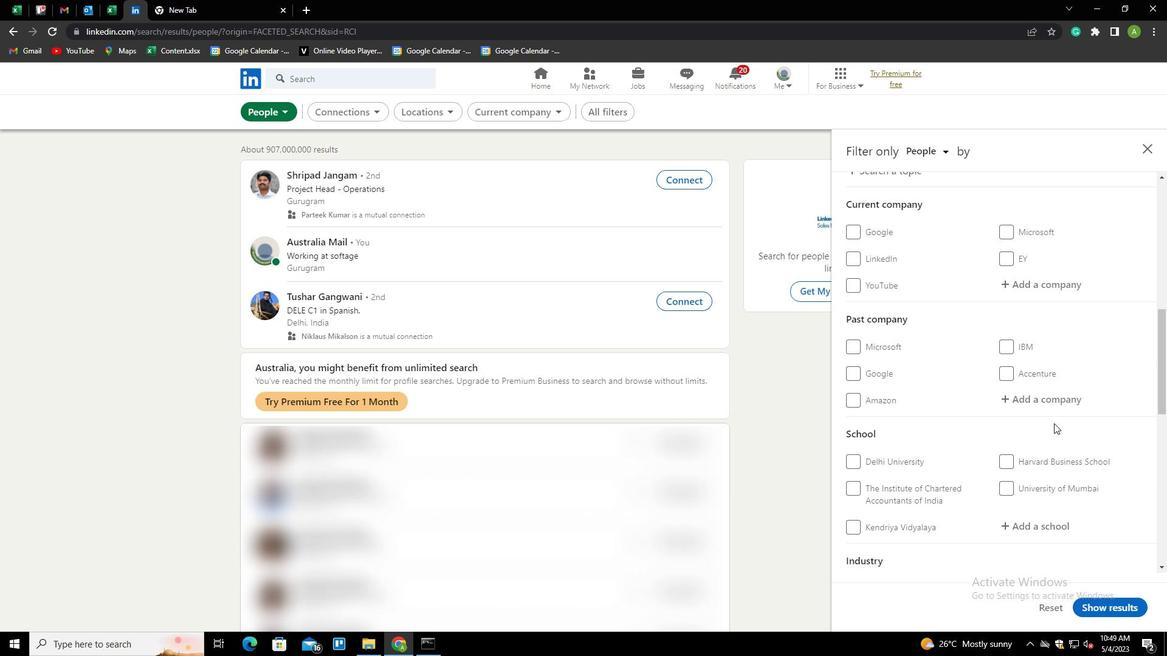 
Action: Mouse scrolled (1052, 425) with delta (0, 0)
Screenshot: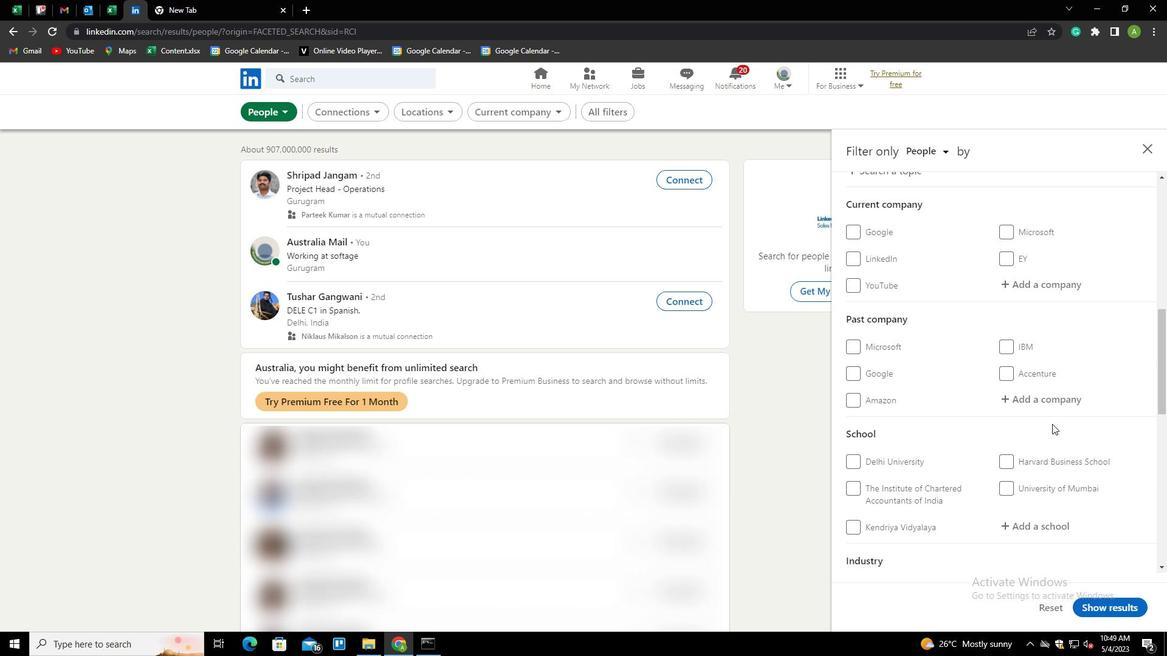 
Action: Mouse moved to (1031, 351)
Screenshot: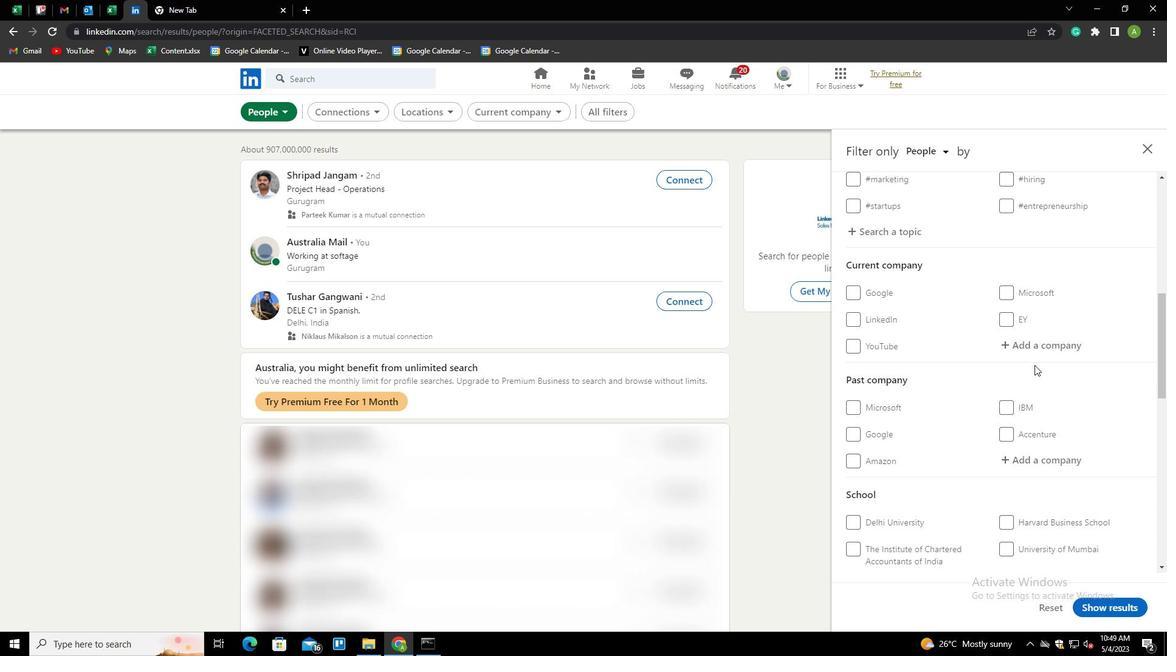 
Action: Mouse pressed left at (1031, 351)
Screenshot: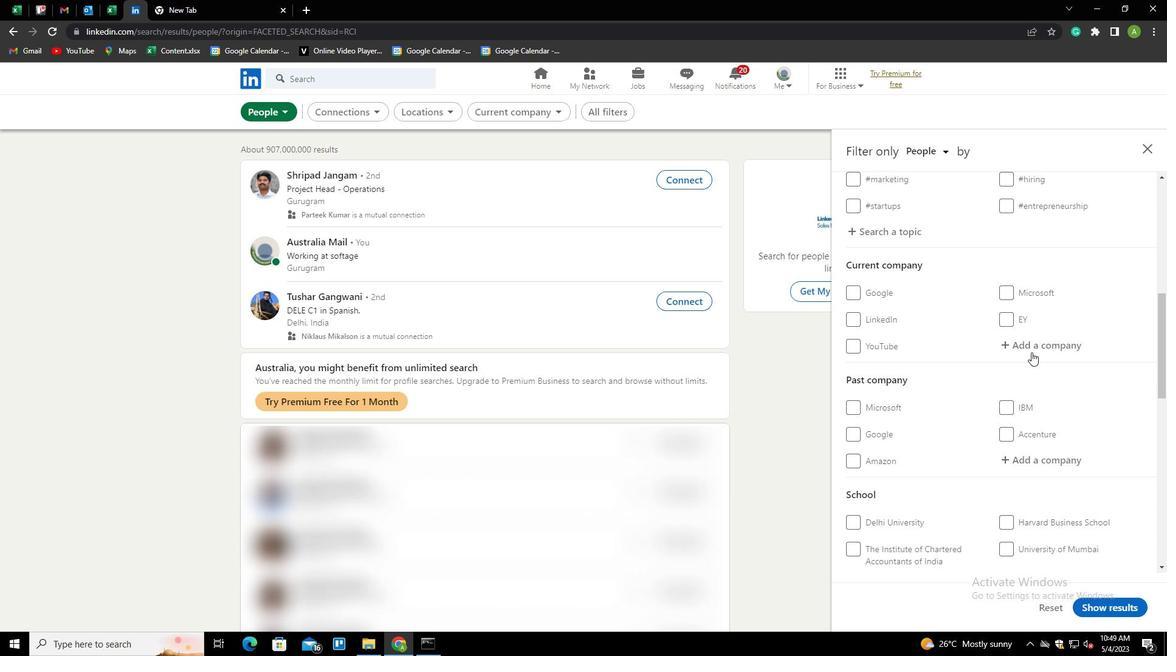 
Action: Key pressed <Key.shift>MY<Key.shift>GOV<Key.down><Key.enter>
Screenshot: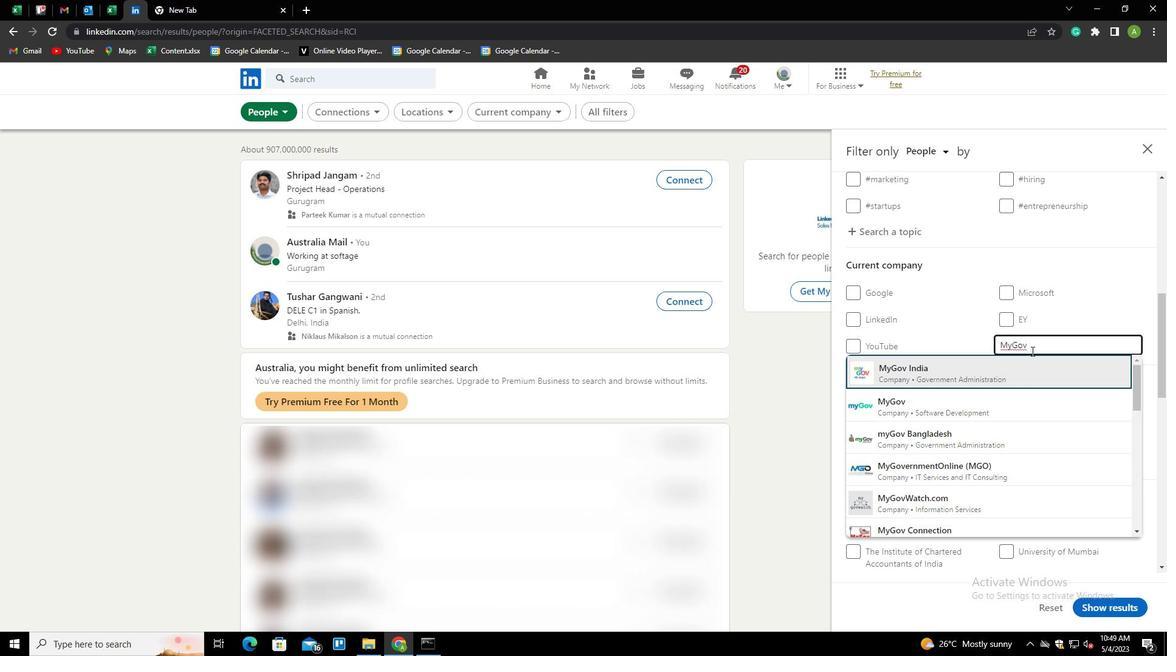 
Action: Mouse scrolled (1031, 350) with delta (0, 0)
Screenshot: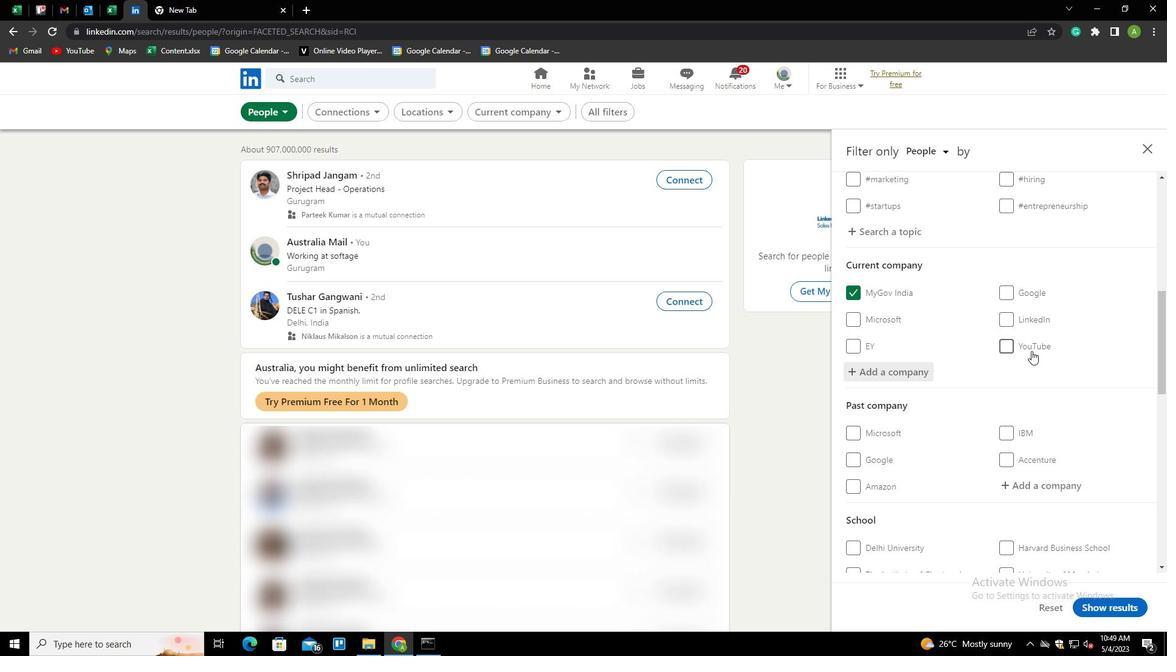
Action: Mouse scrolled (1031, 350) with delta (0, 0)
Screenshot: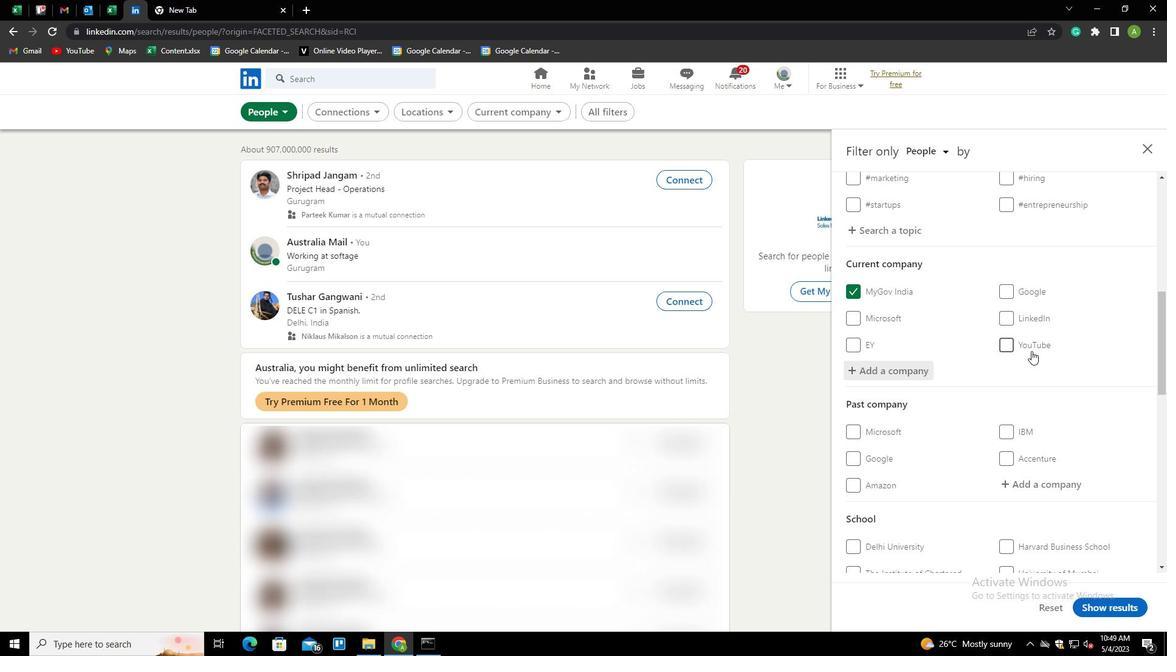
Action: Mouse scrolled (1031, 350) with delta (0, 0)
Screenshot: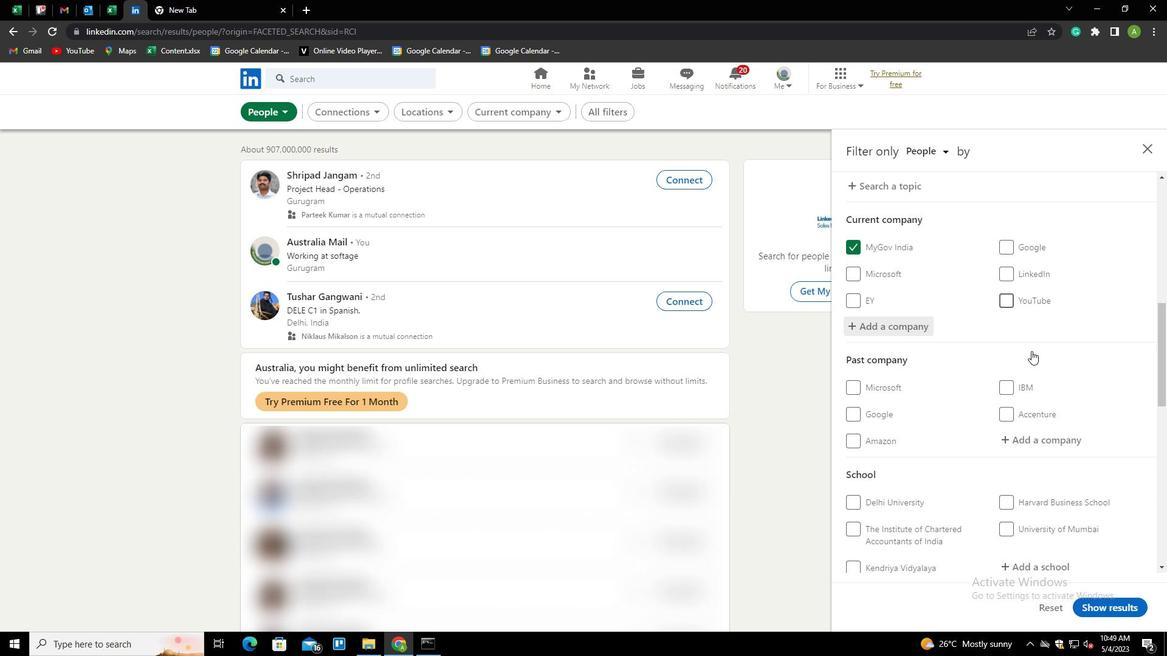 
Action: Mouse scrolled (1031, 350) with delta (0, 0)
Screenshot: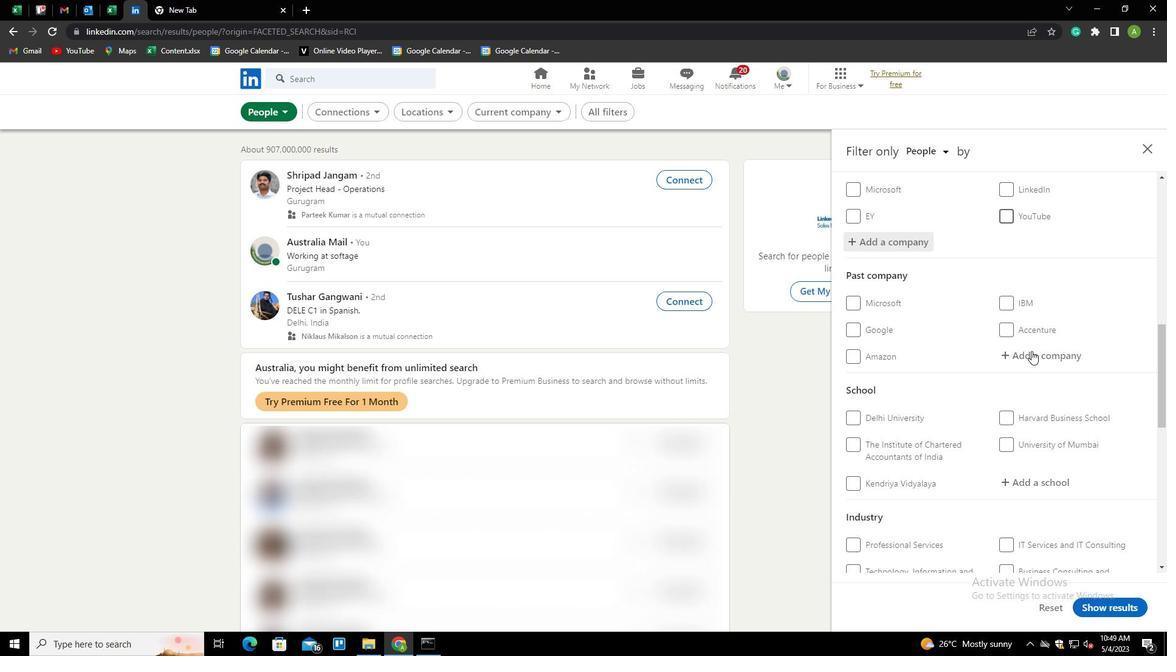 
Action: Mouse scrolled (1031, 350) with delta (0, 0)
Screenshot: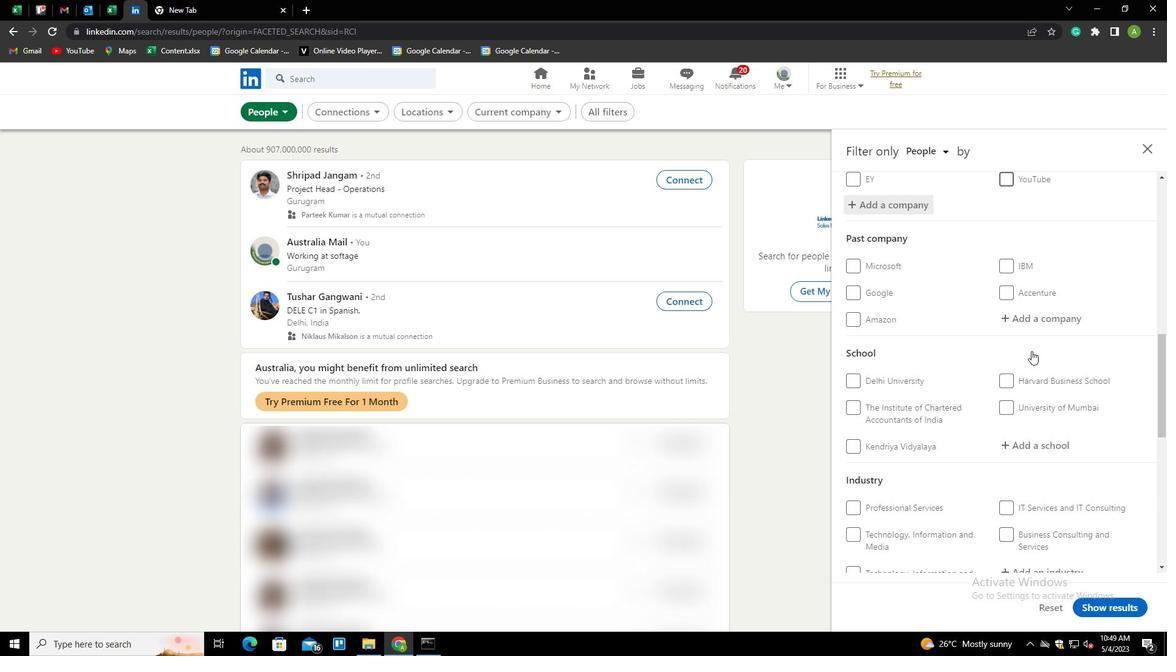 
Action: Mouse scrolled (1031, 350) with delta (0, 0)
Screenshot: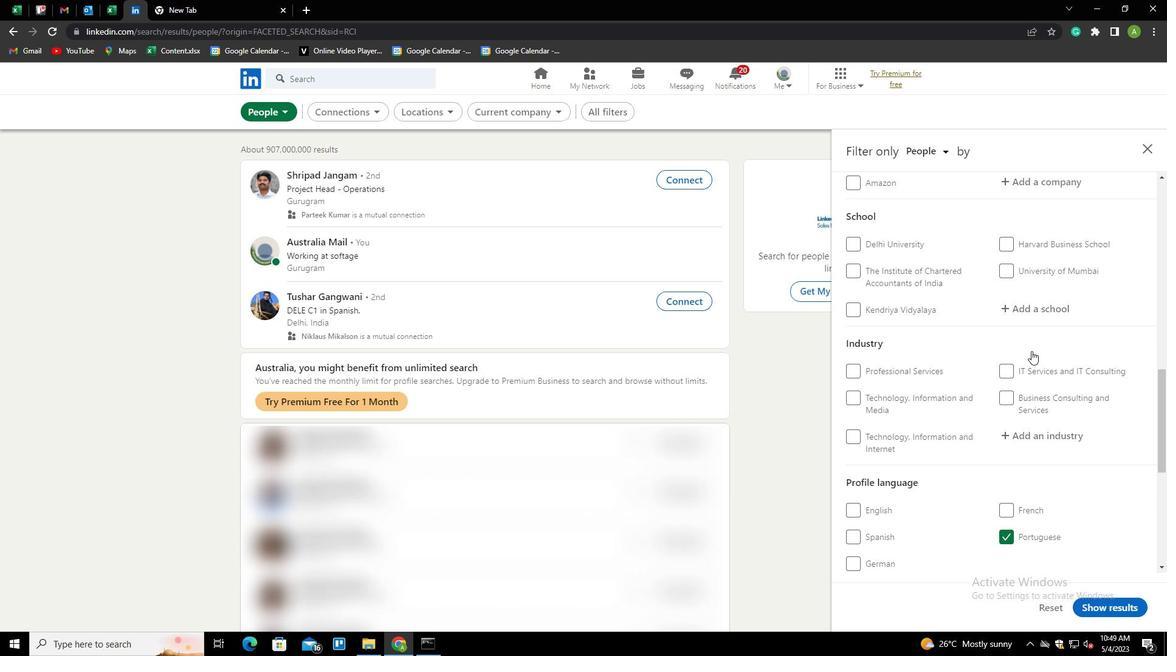 
Action: Mouse moved to (1034, 357)
Screenshot: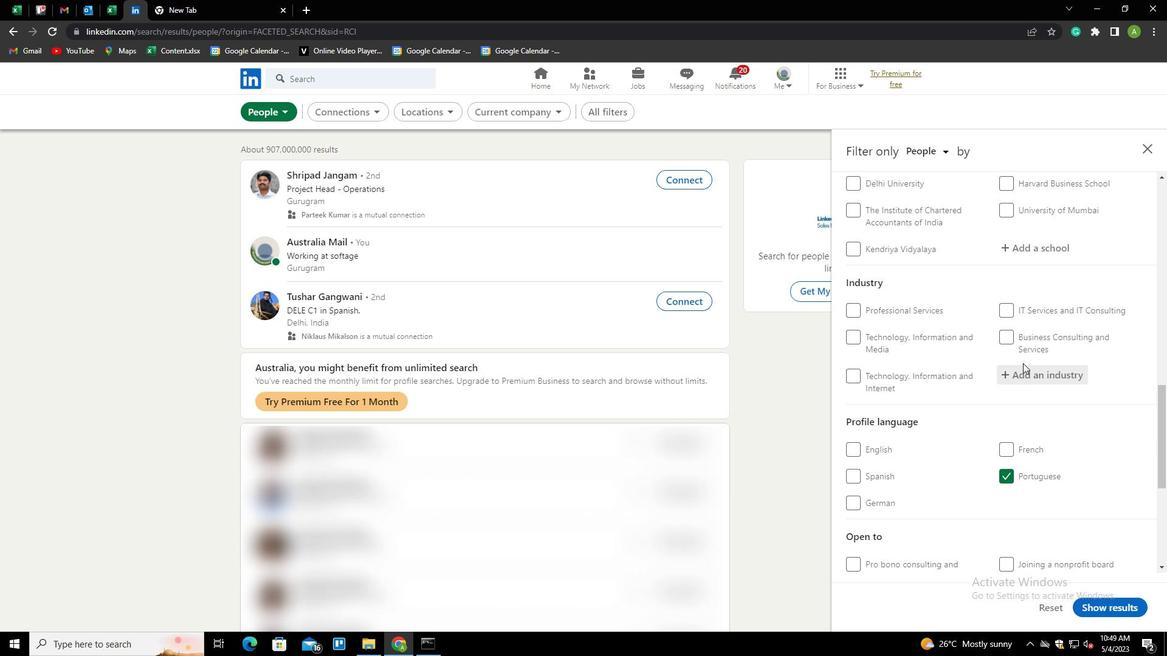 
Action: Mouse scrolled (1034, 358) with delta (0, 0)
Screenshot: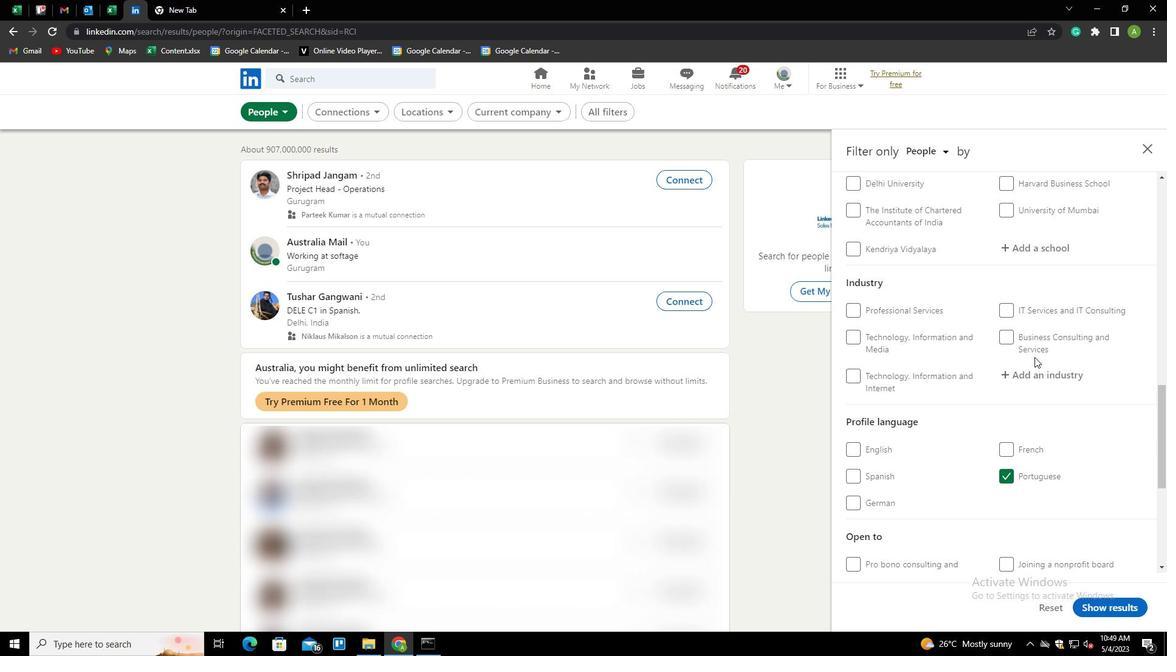 
Action: Mouse moved to (1022, 310)
Screenshot: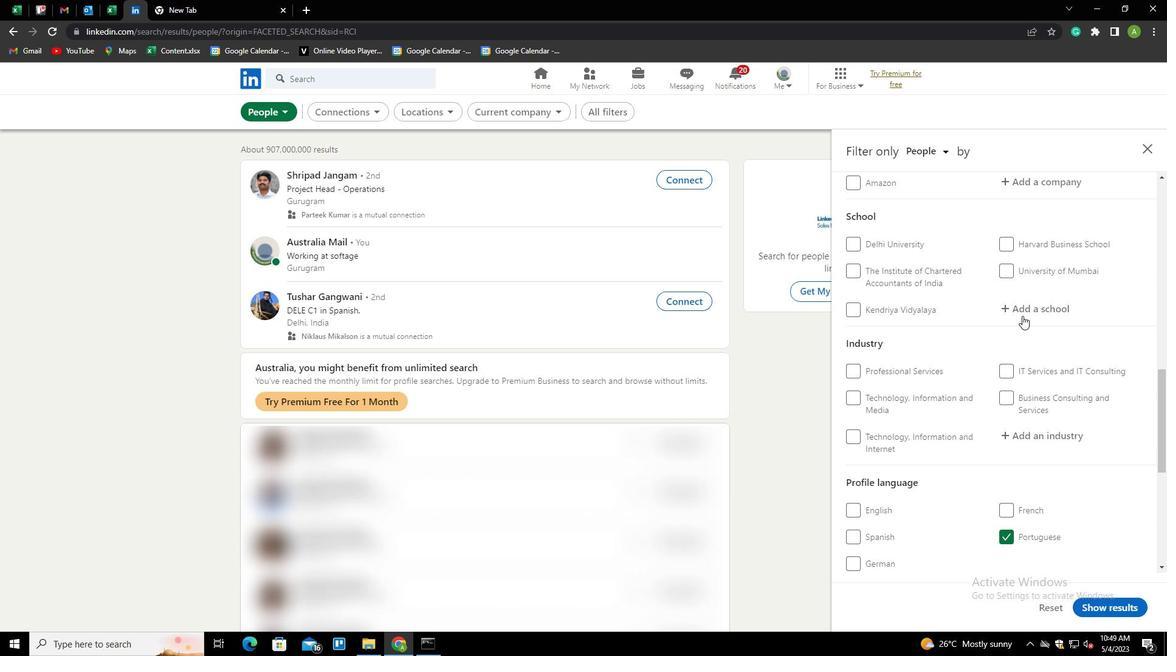 
Action: Mouse pressed left at (1022, 310)
Screenshot: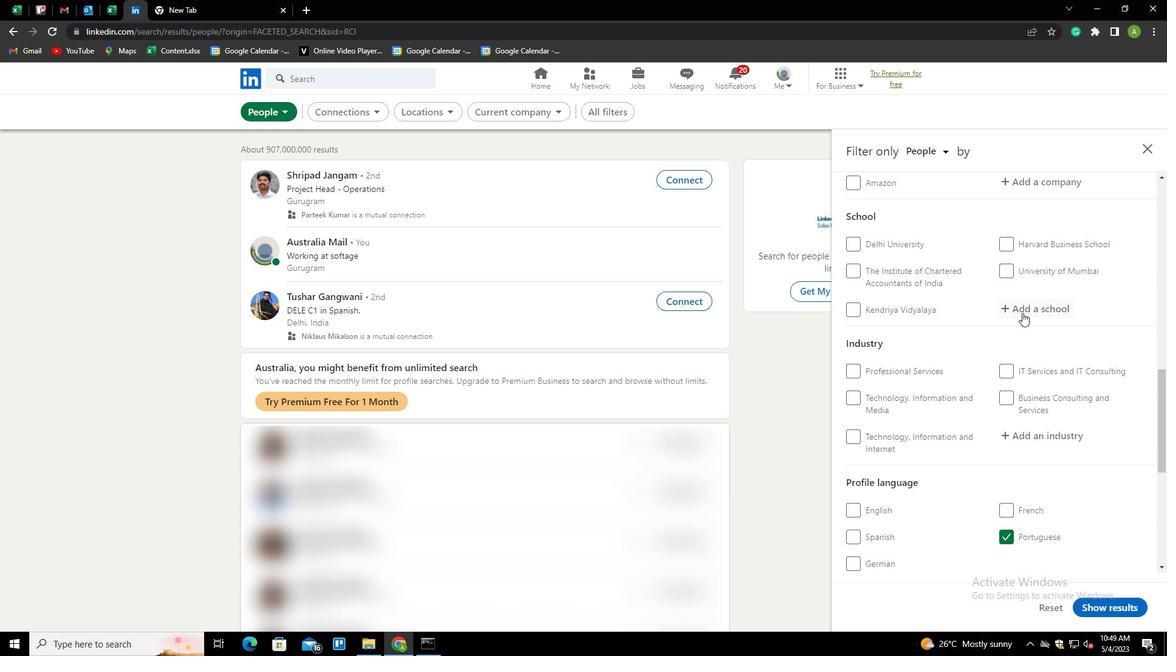 
Action: Key pressed <Key.shift>SRISHTI<Key.space><Key.shift>MANIPAL<Key.down><Key.enter>
Screenshot: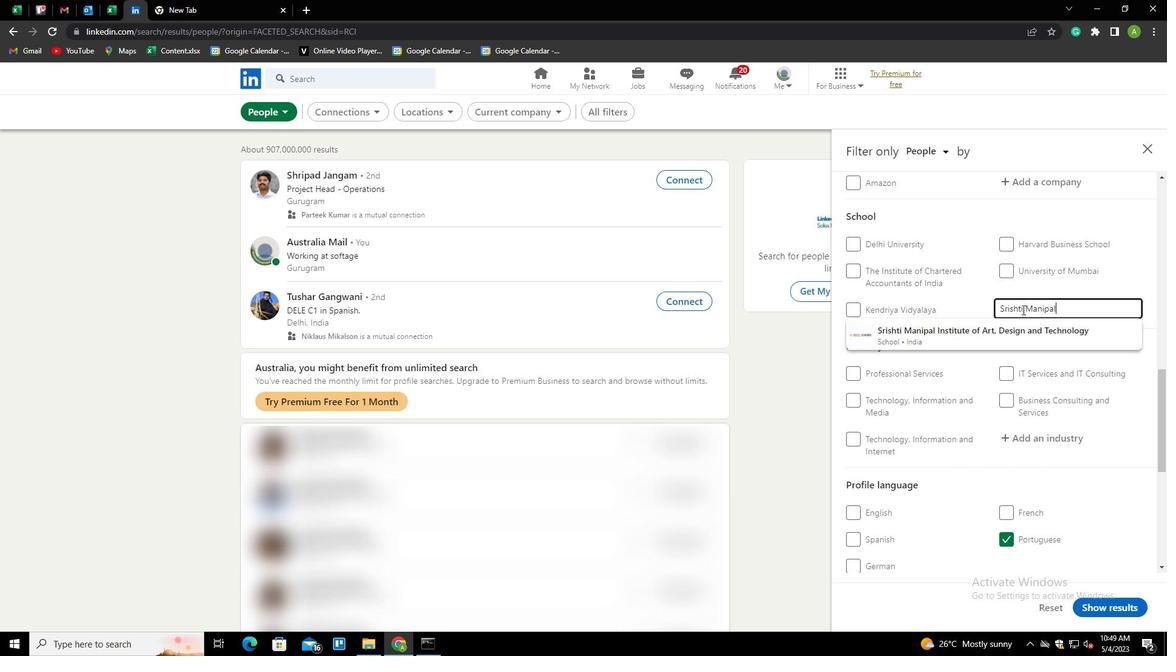 
Action: Mouse scrolled (1022, 309) with delta (0, 0)
Screenshot: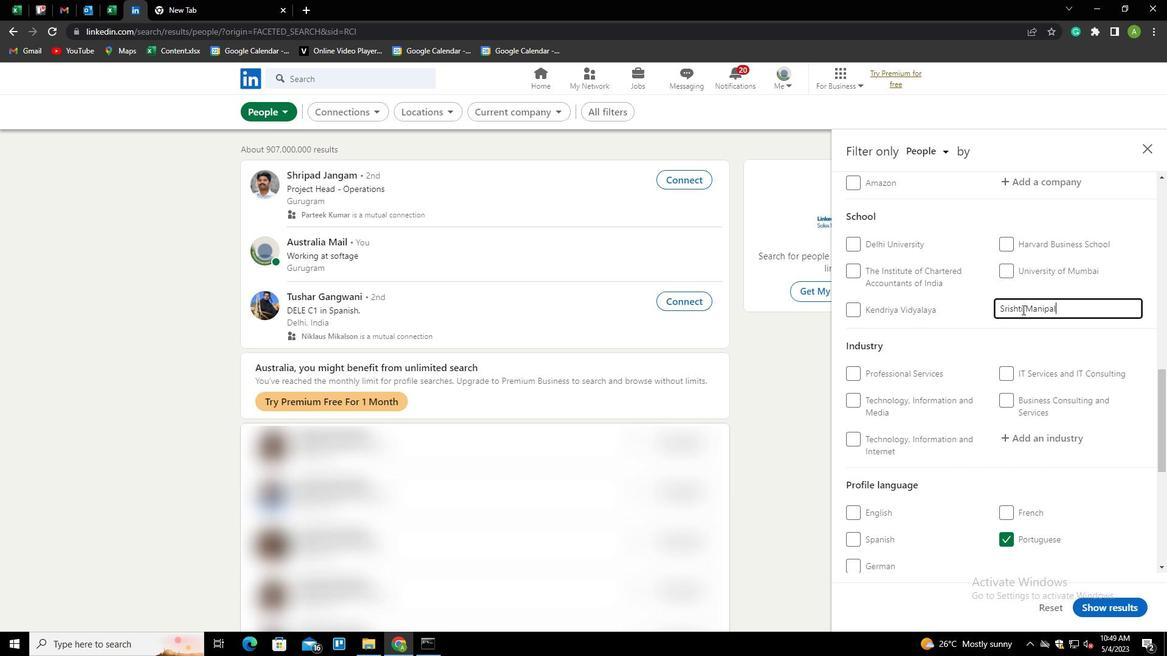 
Action: Mouse scrolled (1022, 309) with delta (0, 0)
Screenshot: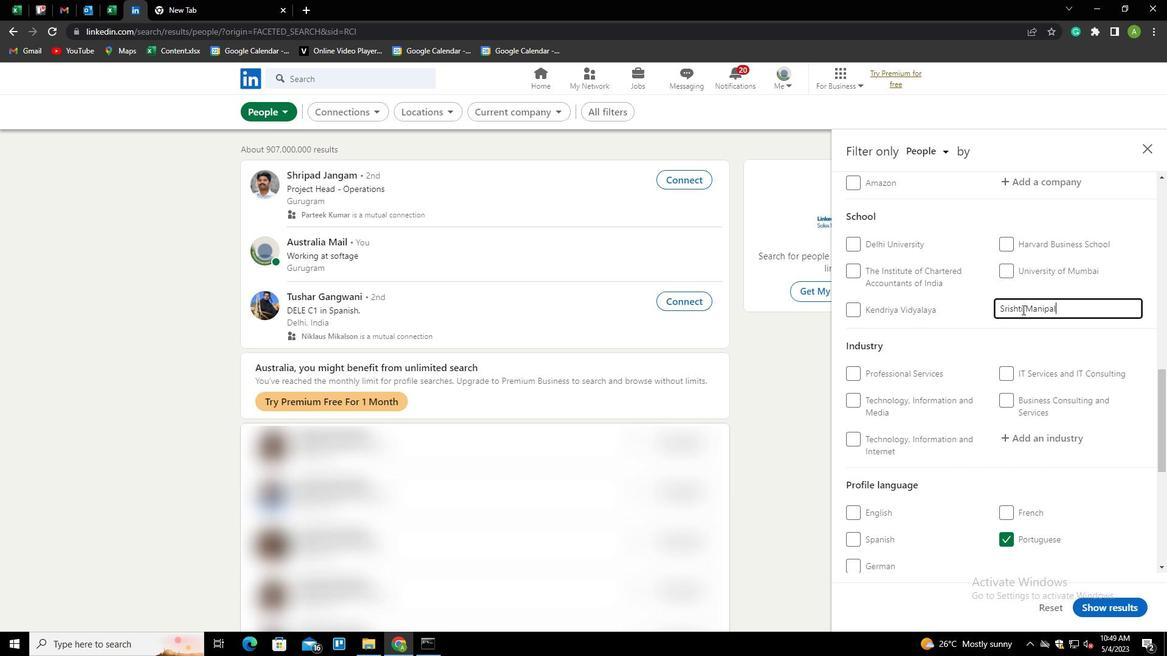
Action: Mouse moved to (1026, 316)
Screenshot: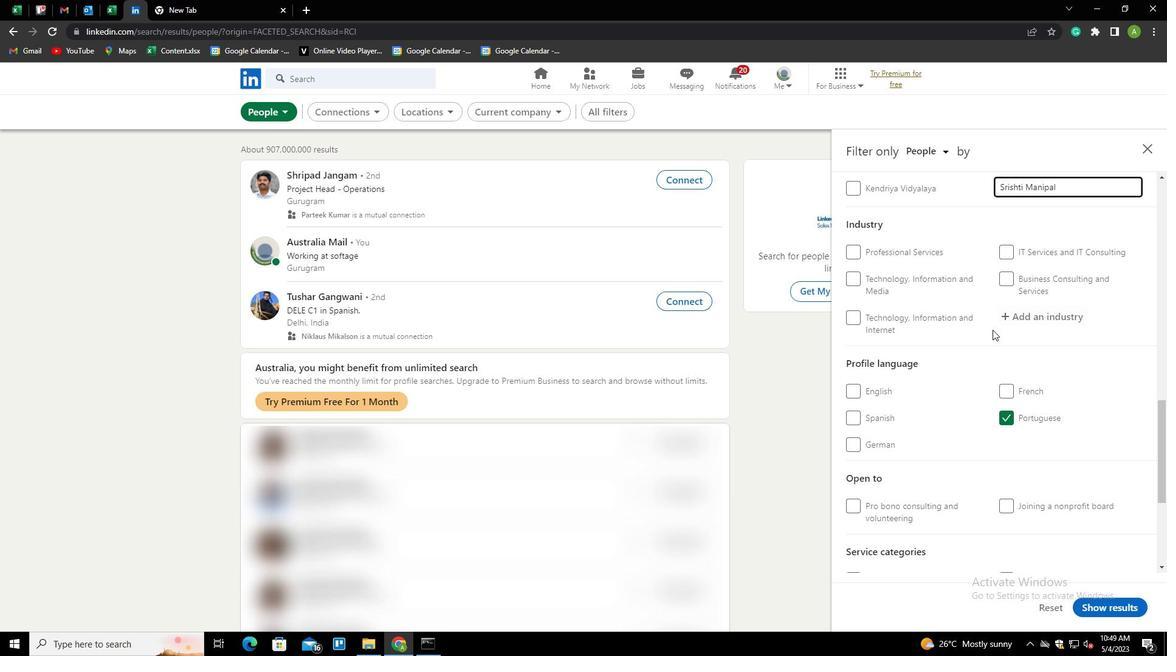 
Action: Mouse pressed left at (1026, 316)
Screenshot: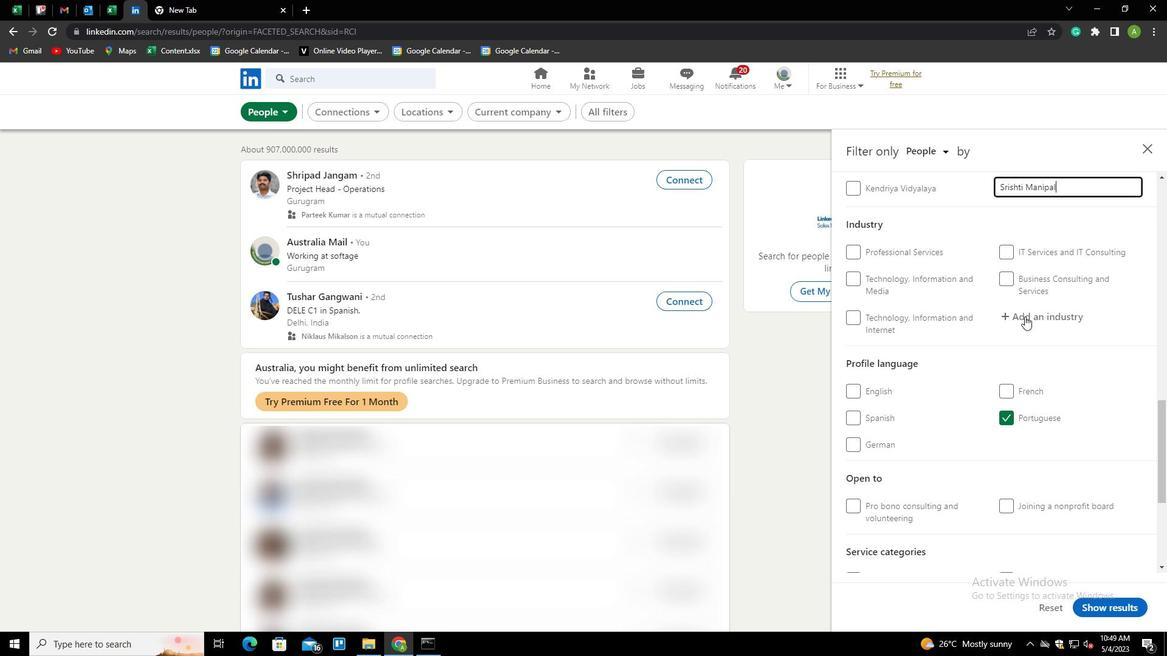 
Action: Key pressed <Key.shift><Key.shift><Key.shift><Key.shift><Key.shift><Key.shift><Key.shift><Key.shift><Key.shift><Key.shift><Key.shift><Key.shift><Key.shift><Key.shift><Key.shift><Key.shift><Key.shift><Key.shift><Key.shift><Key.shift><Key.shift><Key.shift><Key.shift><Key.shift><Key.shift><Key.shift><Key.shift><Key.shift><Key.shift><Key.shift><Key.shift><Key.shift><Key.shift><Key.shift><Key.shift><Key.shift><Key.shift><Key.shift><Key.shift><Key.shift><Key.shift><Key.shift><Key.shift><Key.shift><Key.shift><Key.shift><Key.shift><Key.shift><Key.shift><Key.shift><Key.shift><Key.shift><Key.shift><Key.shift><Key.shift><Key.shift><Key.shift><Key.shift><Key.shift><Key.shift><Key.shift><Key.shift><Key.shift><Key.shift><Key.shift><Key.shift><Key.shift><Key.shift><Key.shift><Key.shift><Key.shift><Key.shift><Key.shift><Key.shift><Key.shift><Key.shift><Key.shift><Key.shift><Key.shift><Key.shift><Key.shift><Key.shift><Key.shift><Key.shift><Key.shift><Key.shift><Key.shift><Key.shift><Key.shift><Key.shift><Key.shift><Key.shift><Key.shift><Key.shift><Key.shift><Key.shift><Key.shift><Key.shift><Key.shift><Key.shift><Key.shift><Key.shift><Key.shift><Key.shift><Key.shift><Key.shift><Key.shift><Key.shift><Key.shift><Key.shift><Key.shift><Key.shift><Key.shift><Key.shift><Key.shift><Key.shift><Key.shift><Key.shift><Key.shift><Key.shift><Key.shift><Key.shift><Key.shift><Key.shift><Key.shift><Key.shift><Key.shift>COMPUTER<Key.down><Key.down><Key.down><Key.down><Key.down><Key.enter>
Screenshot: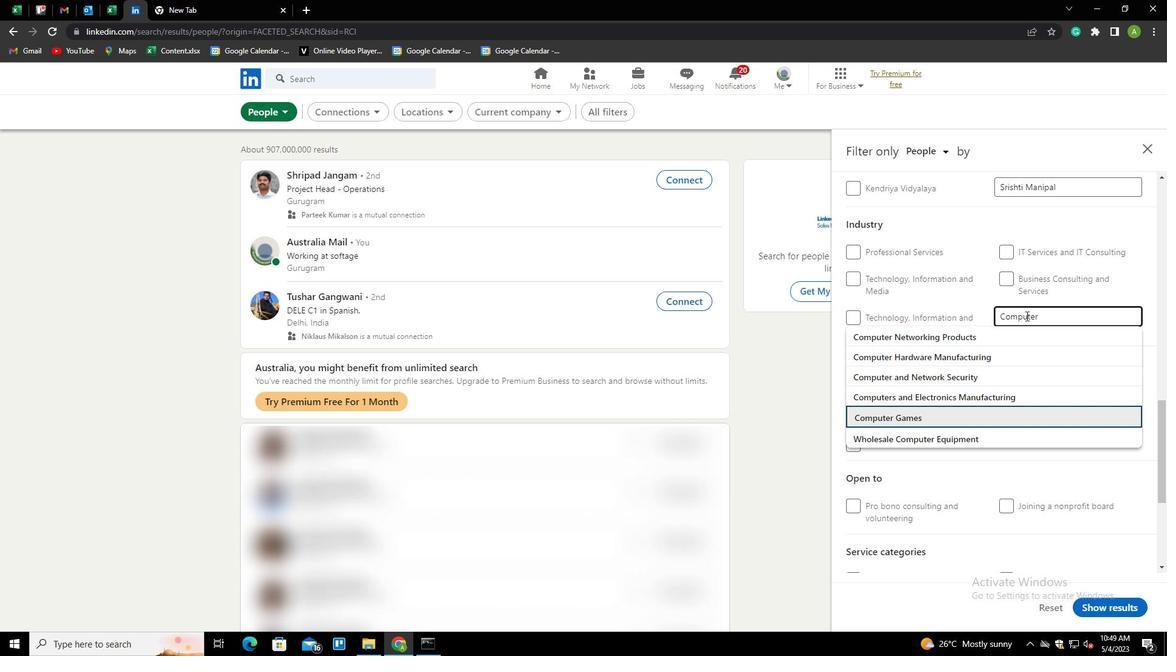 
Action: Mouse scrolled (1026, 315) with delta (0, 0)
Screenshot: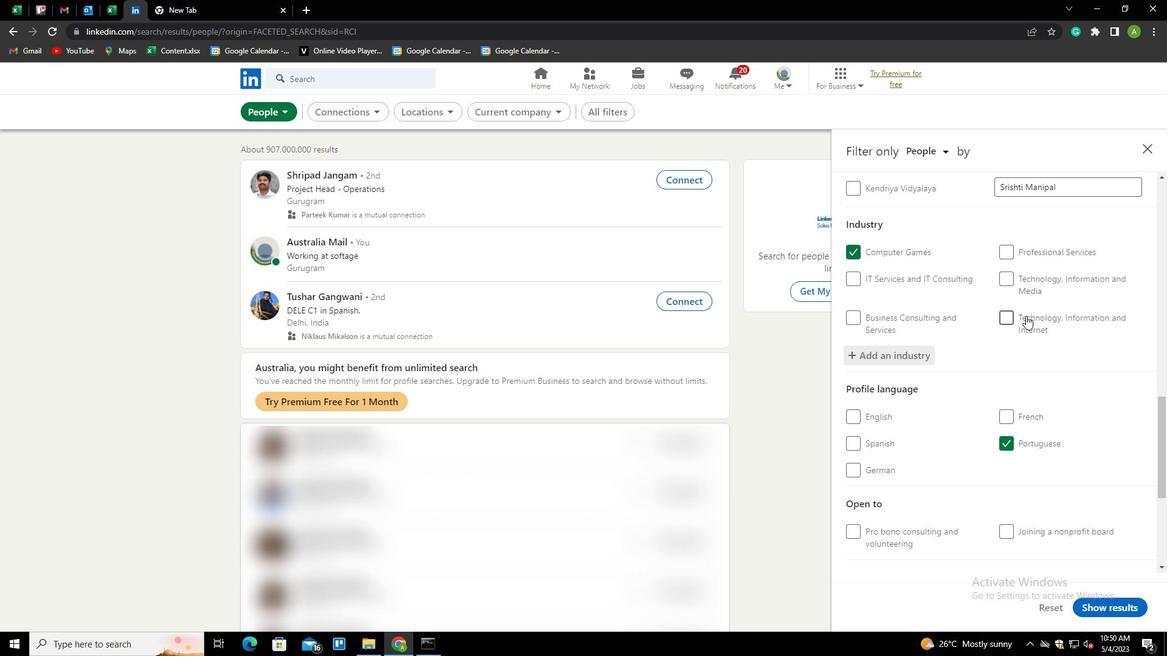 
Action: Mouse scrolled (1026, 315) with delta (0, 0)
Screenshot: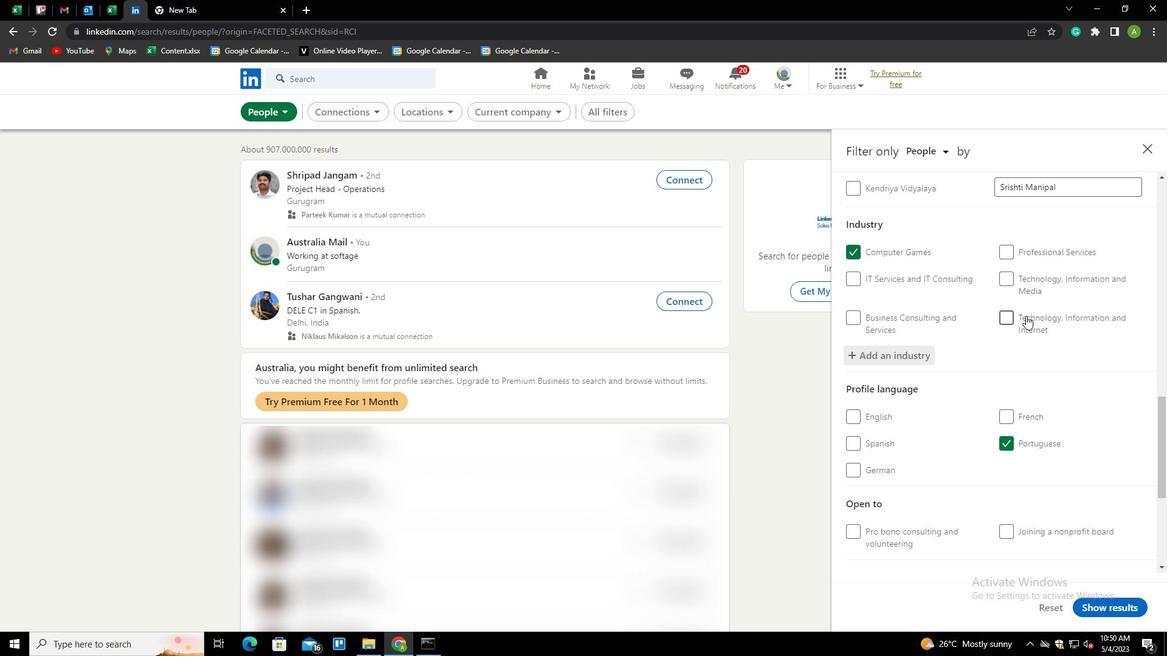 
Action: Mouse scrolled (1026, 315) with delta (0, 0)
Screenshot: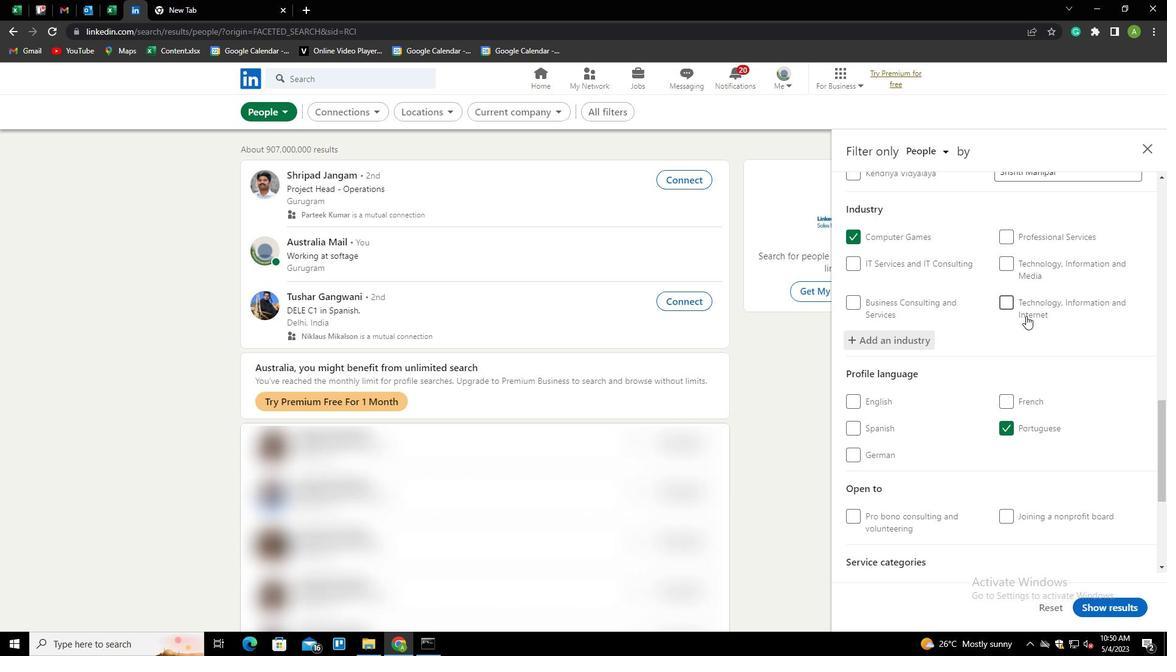 
Action: Mouse scrolled (1026, 315) with delta (0, 0)
Screenshot: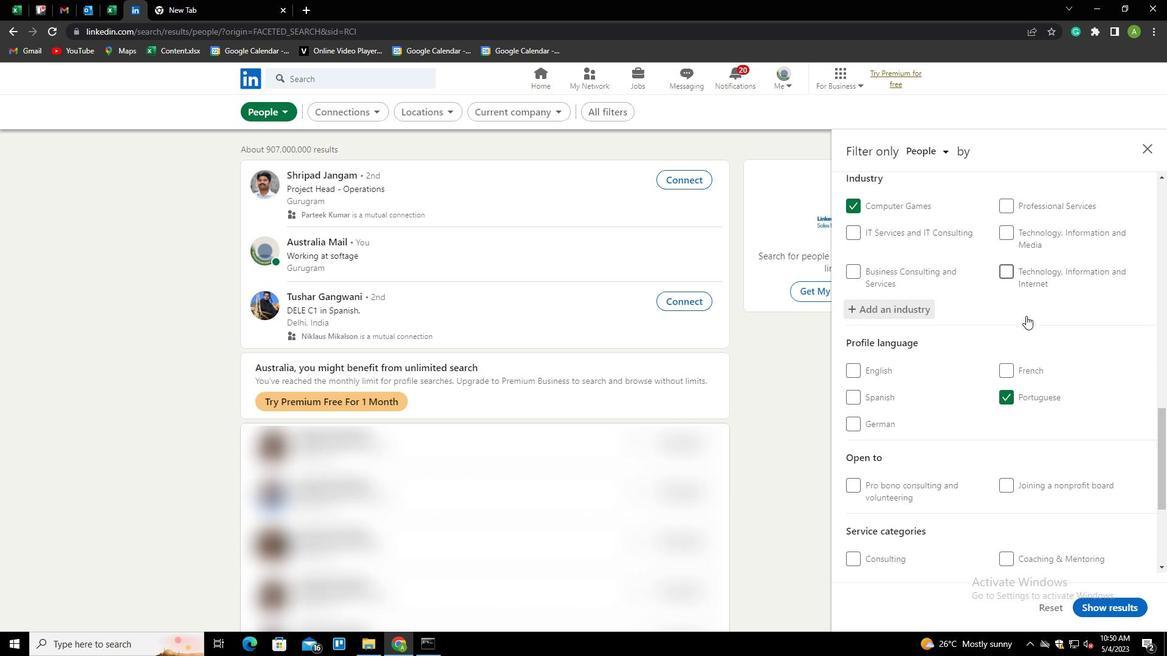 
Action: Mouse moved to (1020, 415)
Screenshot: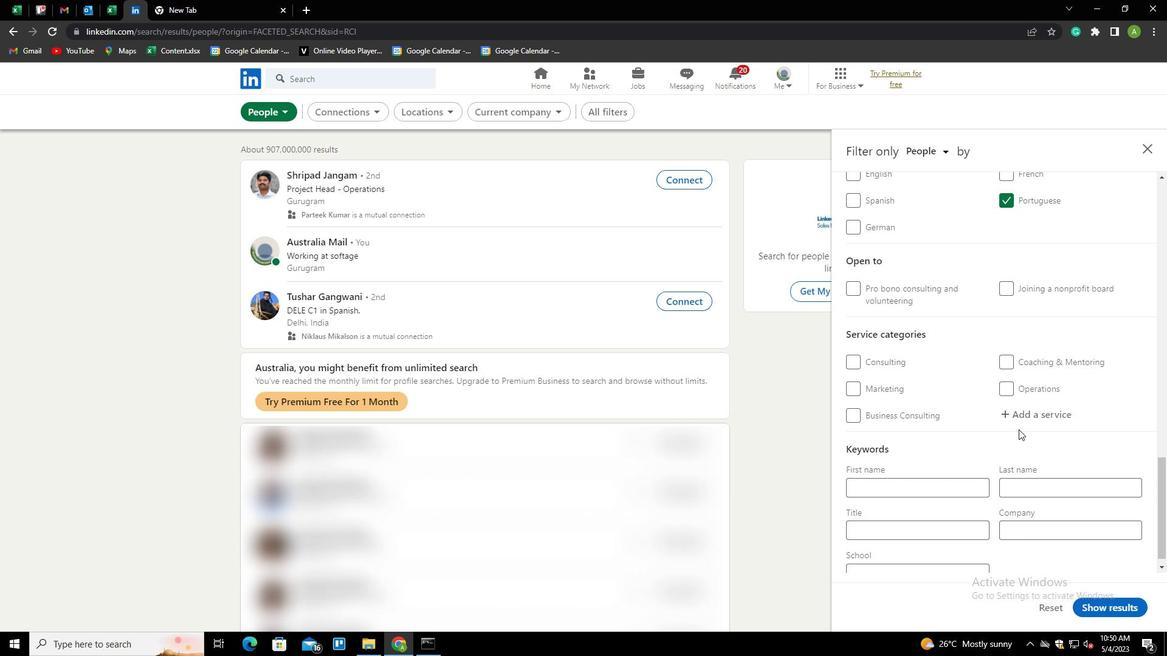
Action: Mouse pressed left at (1020, 415)
Screenshot: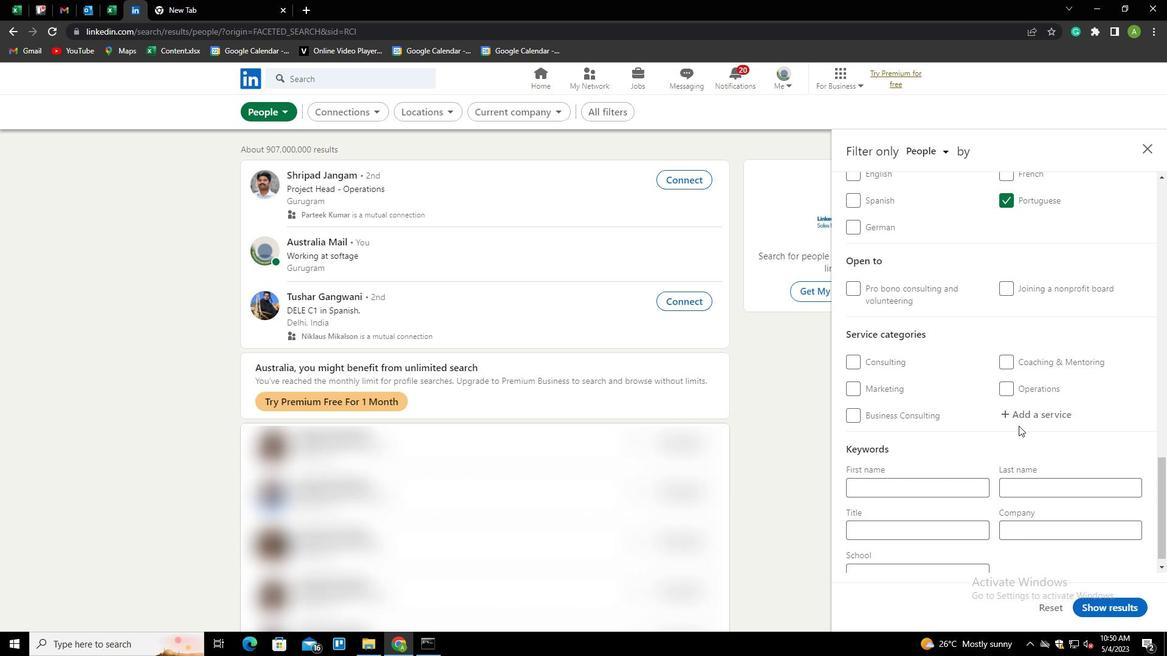 
Action: Mouse moved to (1025, 414)
Screenshot: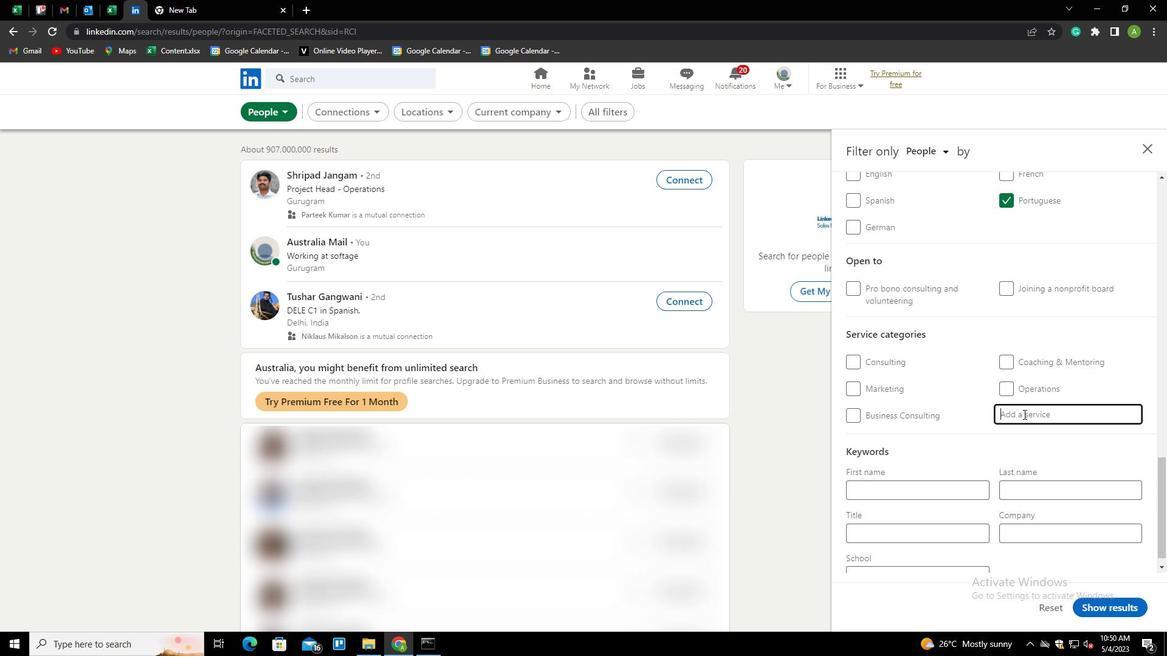 
Action: Mouse pressed left at (1025, 414)
Screenshot: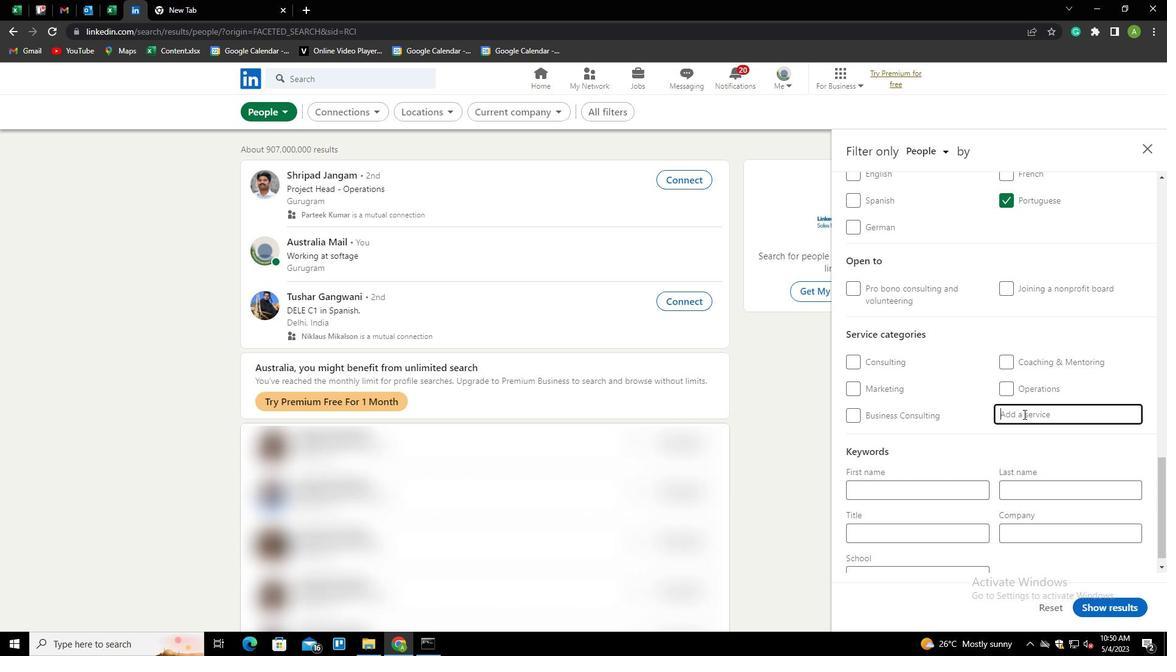 
Action: Key pressed <Key.shift>FINANCIAL<Key.space><Key.shift>ANALYSIS<Key.down><Key.enter>
Screenshot: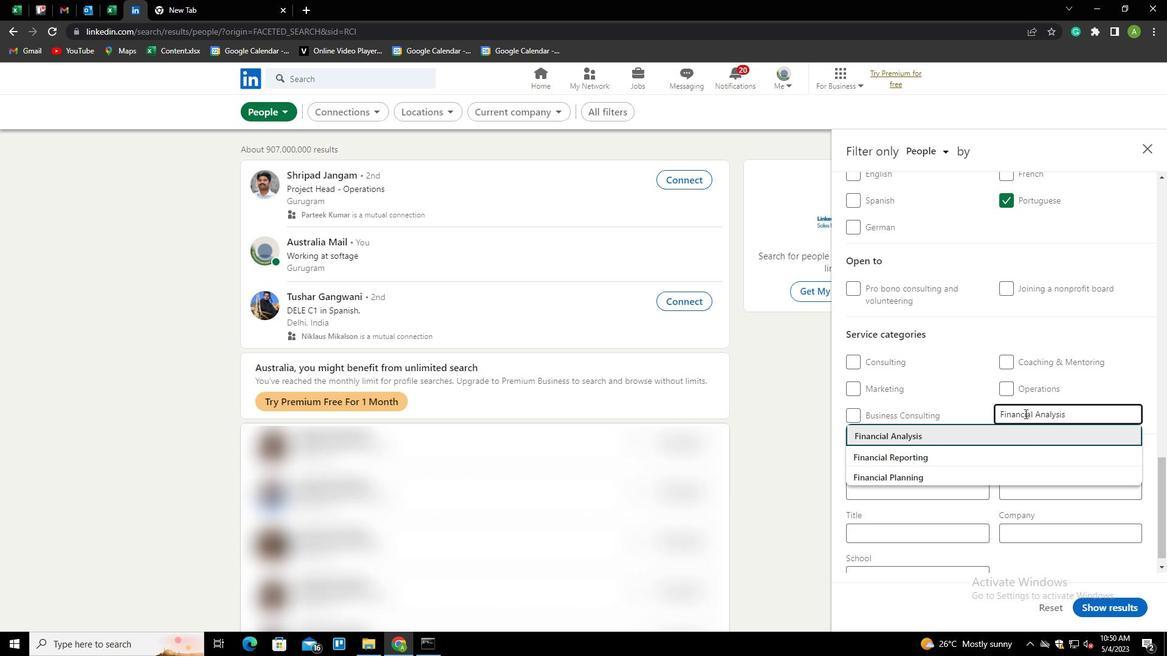 
Action: Mouse scrolled (1025, 413) with delta (0, 0)
Screenshot: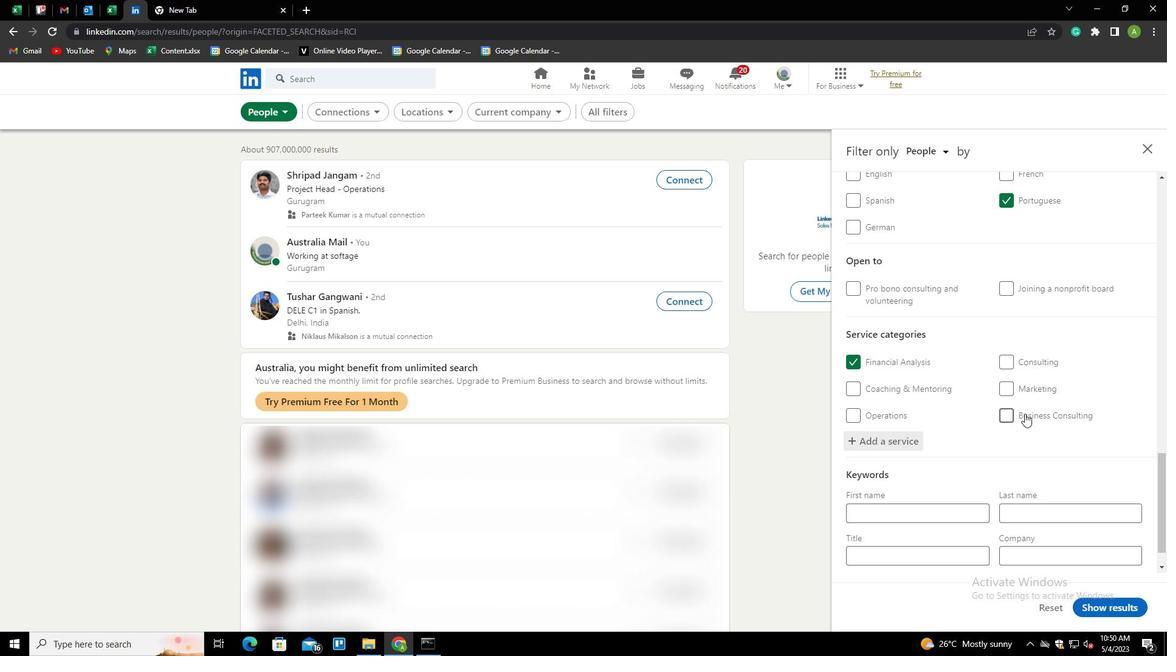 
Action: Mouse scrolled (1025, 413) with delta (0, 0)
Screenshot: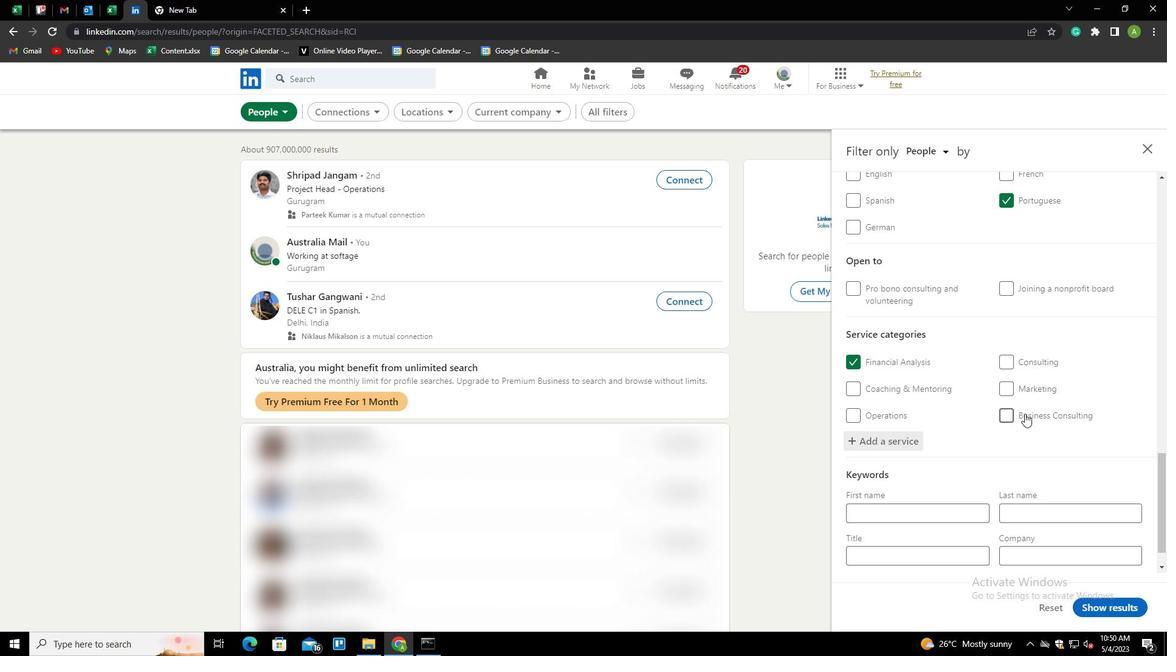 
Action: Mouse scrolled (1025, 413) with delta (0, 0)
Screenshot: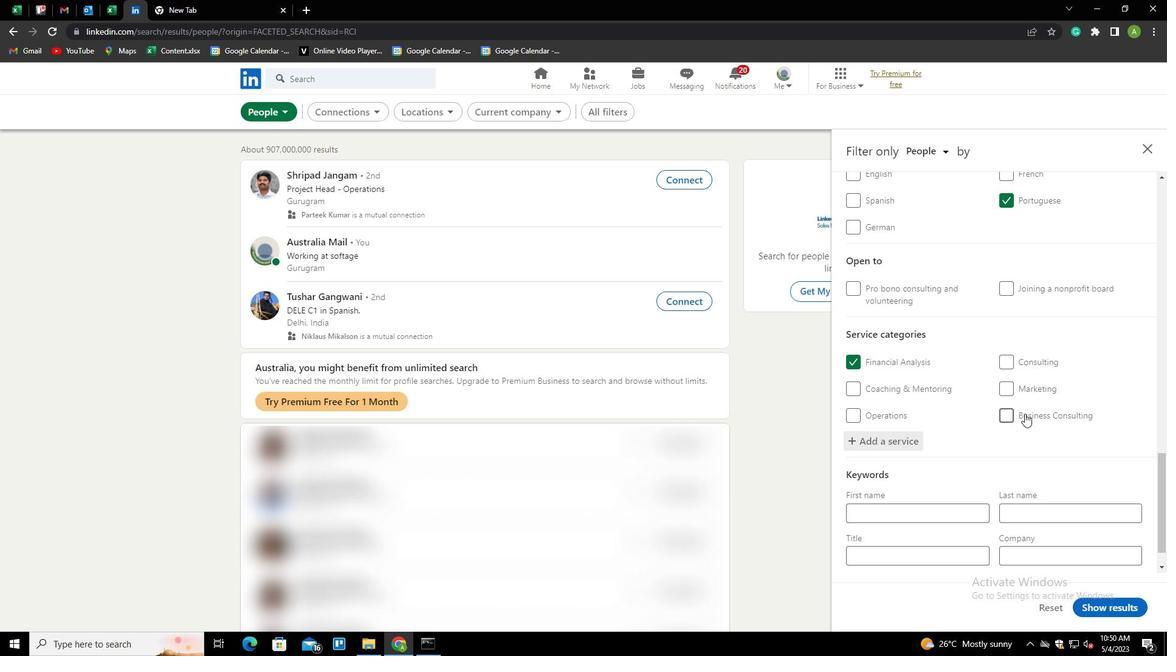 
Action: Mouse scrolled (1025, 413) with delta (0, 0)
Screenshot: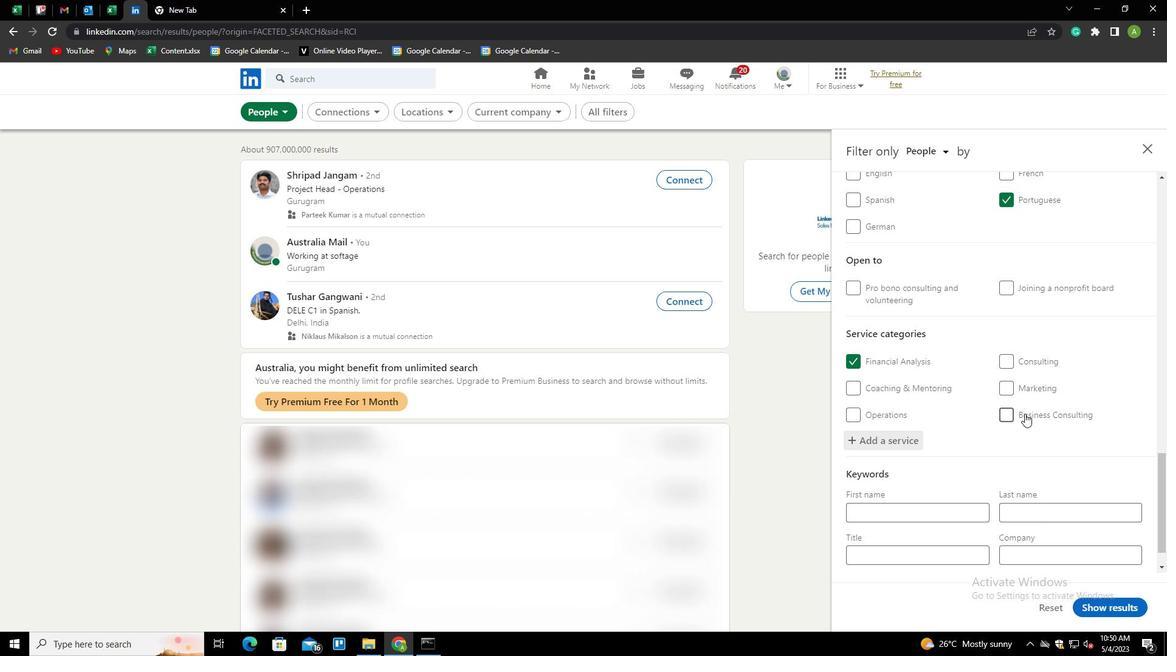 
Action: Mouse scrolled (1025, 413) with delta (0, 0)
Screenshot: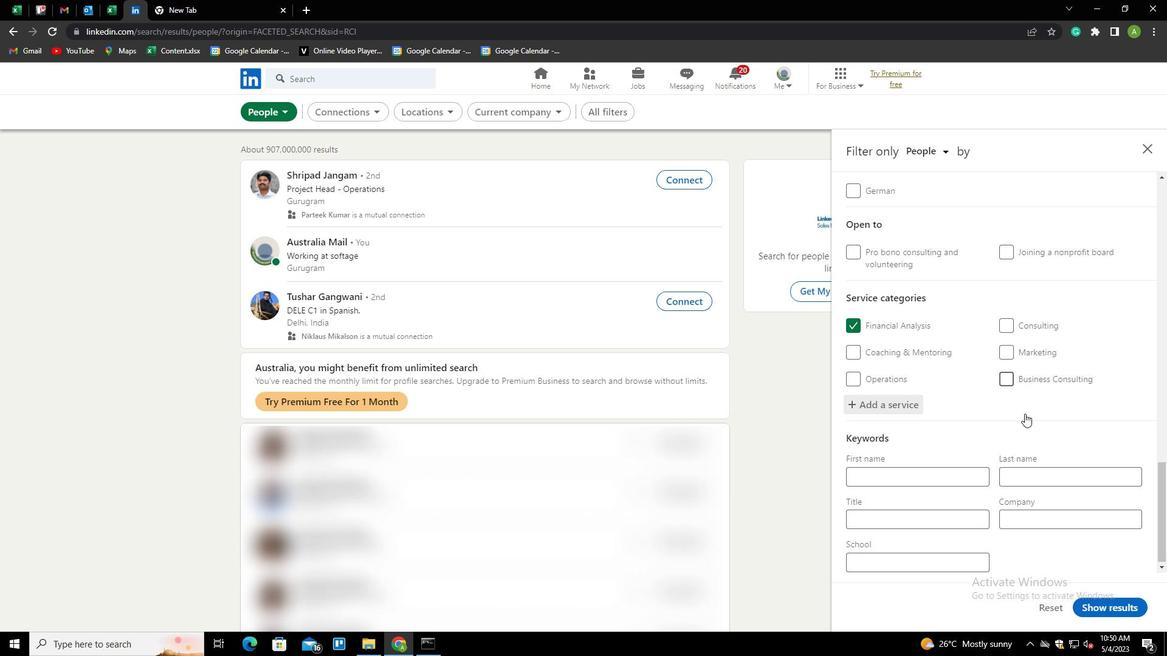 
Action: Mouse scrolled (1025, 413) with delta (0, 0)
Screenshot: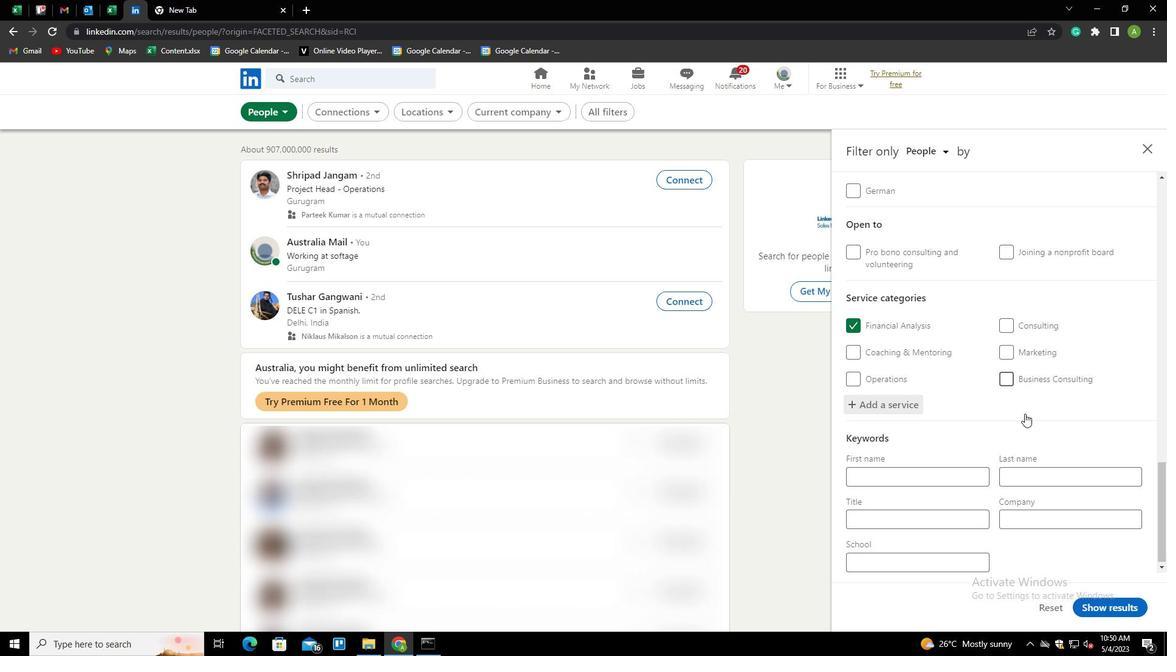 
Action: Mouse moved to (938, 513)
Screenshot: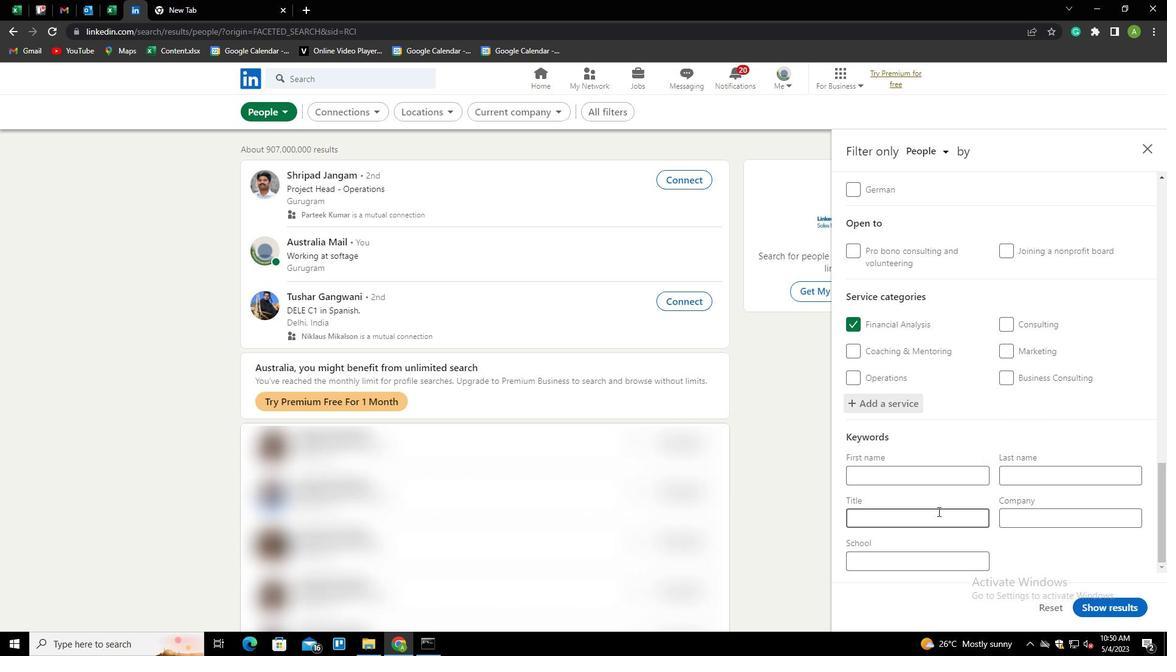 
Action: Mouse pressed left at (938, 513)
Screenshot: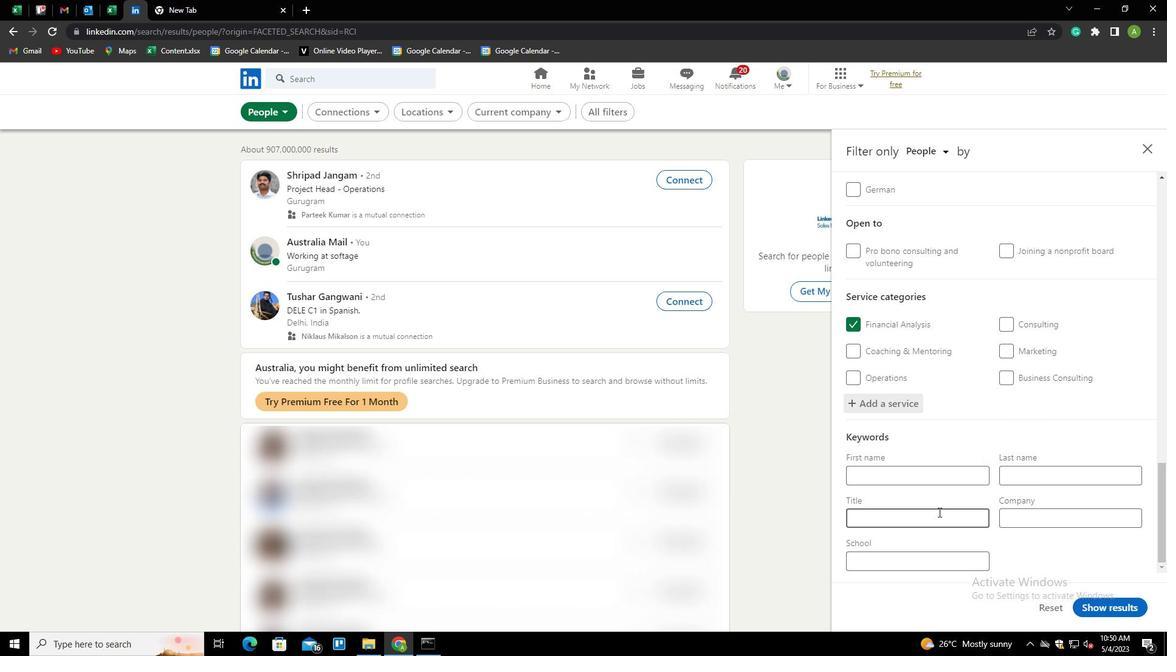 
Action: Key pressed <Key.shift><Key.shift><Key.shift><Key.shift><Key.shift>BOARD<Key.space>OF<Key.space><Key.shift>DO<Key.backspace>IRECTORS
Screenshot: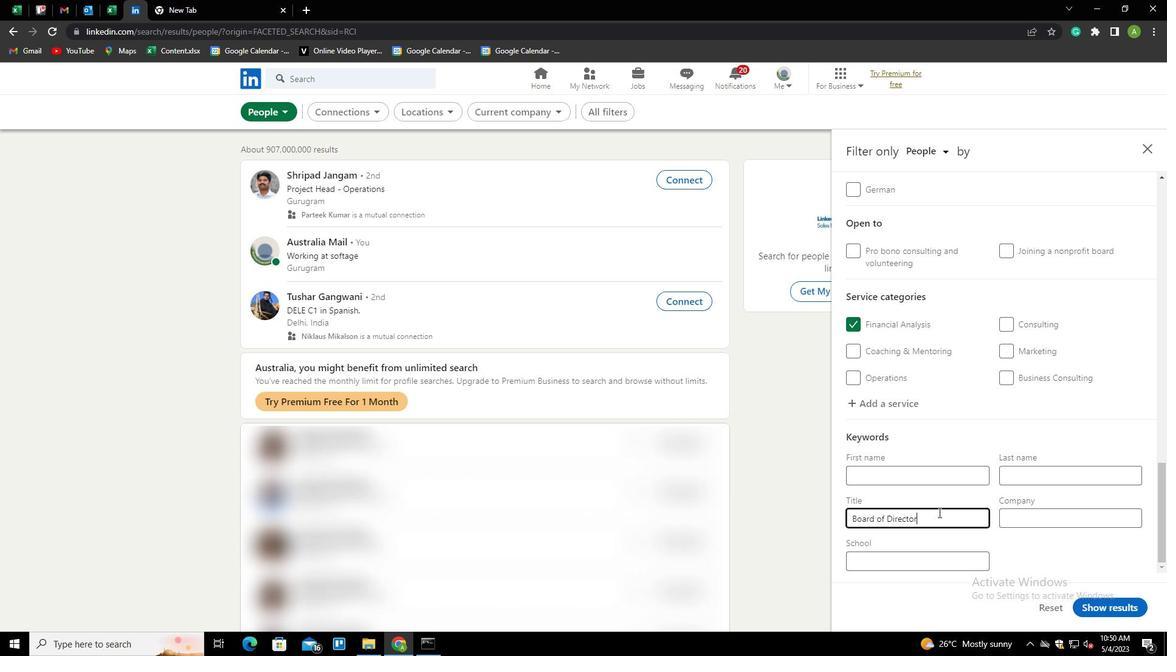 
Action: Mouse moved to (1102, 569)
Screenshot: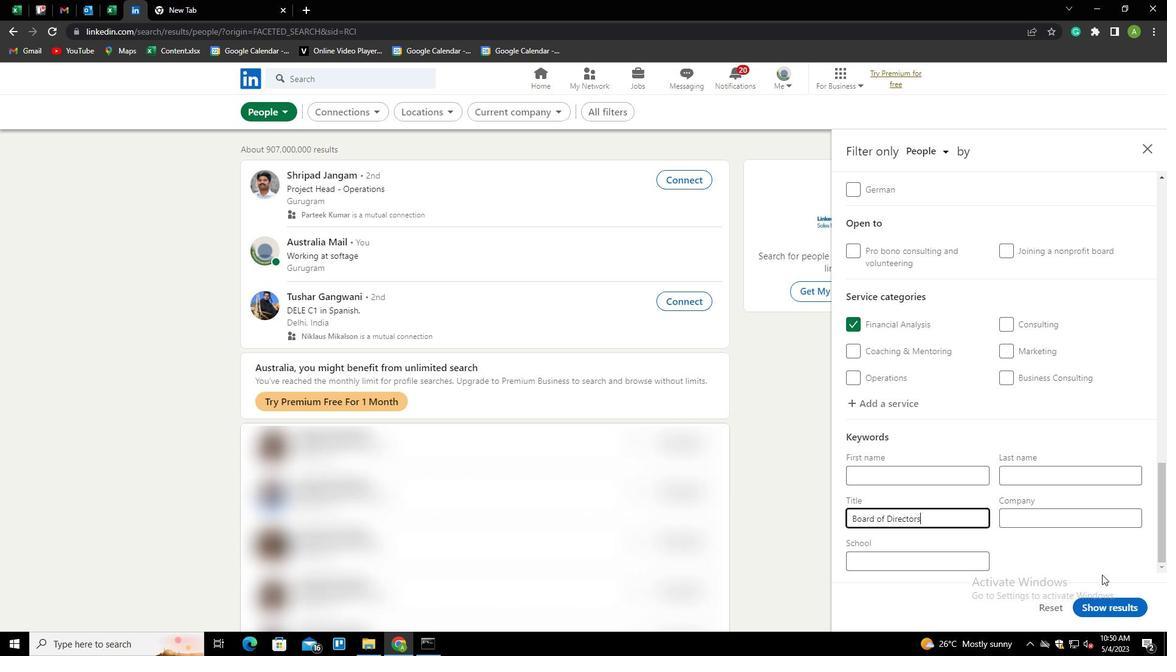 
Action: Mouse pressed left at (1102, 569)
Screenshot: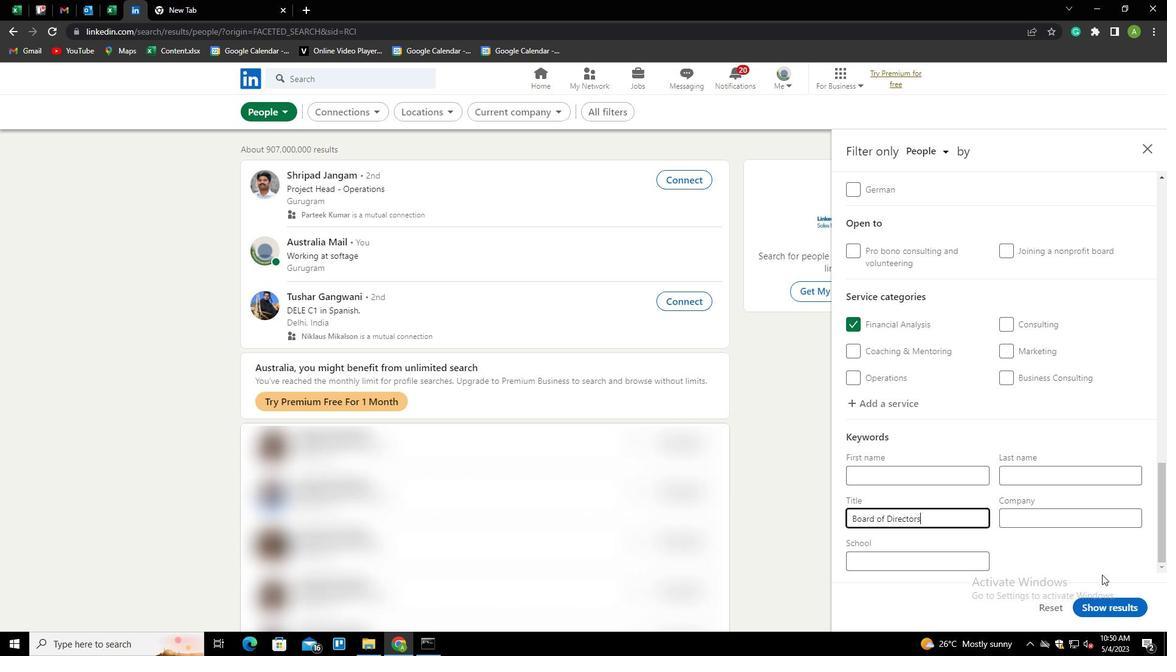 
Action: Mouse moved to (1122, 605)
Screenshot: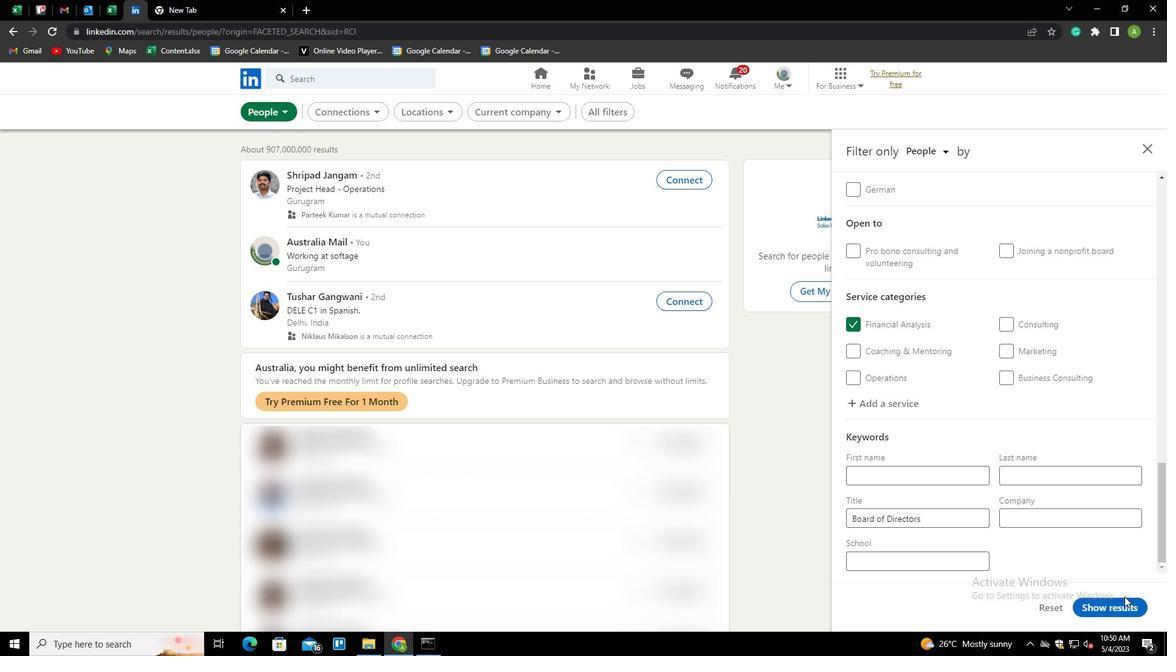 
Action: Mouse pressed left at (1122, 605)
Screenshot: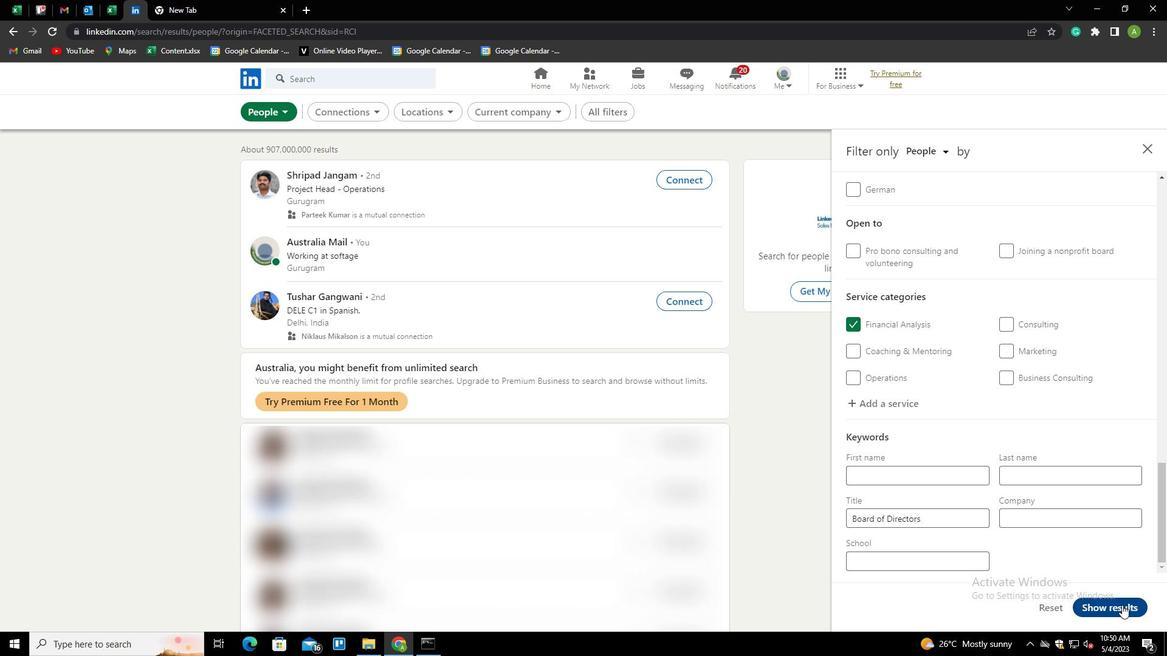 
